 Task: Create a due date automation trigger when advanced on, the moment a card is due add dates not starting today.
Action: Mouse moved to (1208, 361)
Screenshot: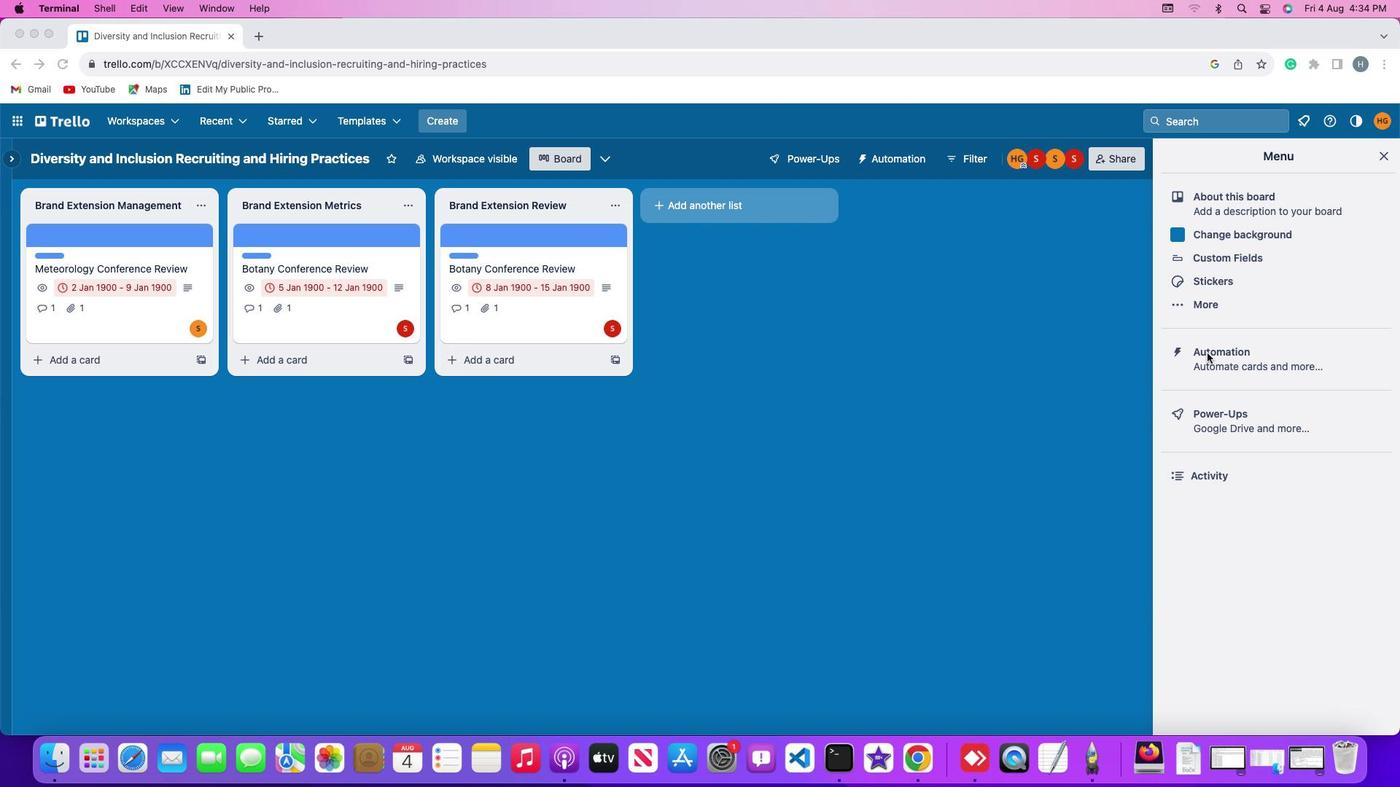 
Action: Mouse pressed left at (1208, 361)
Screenshot: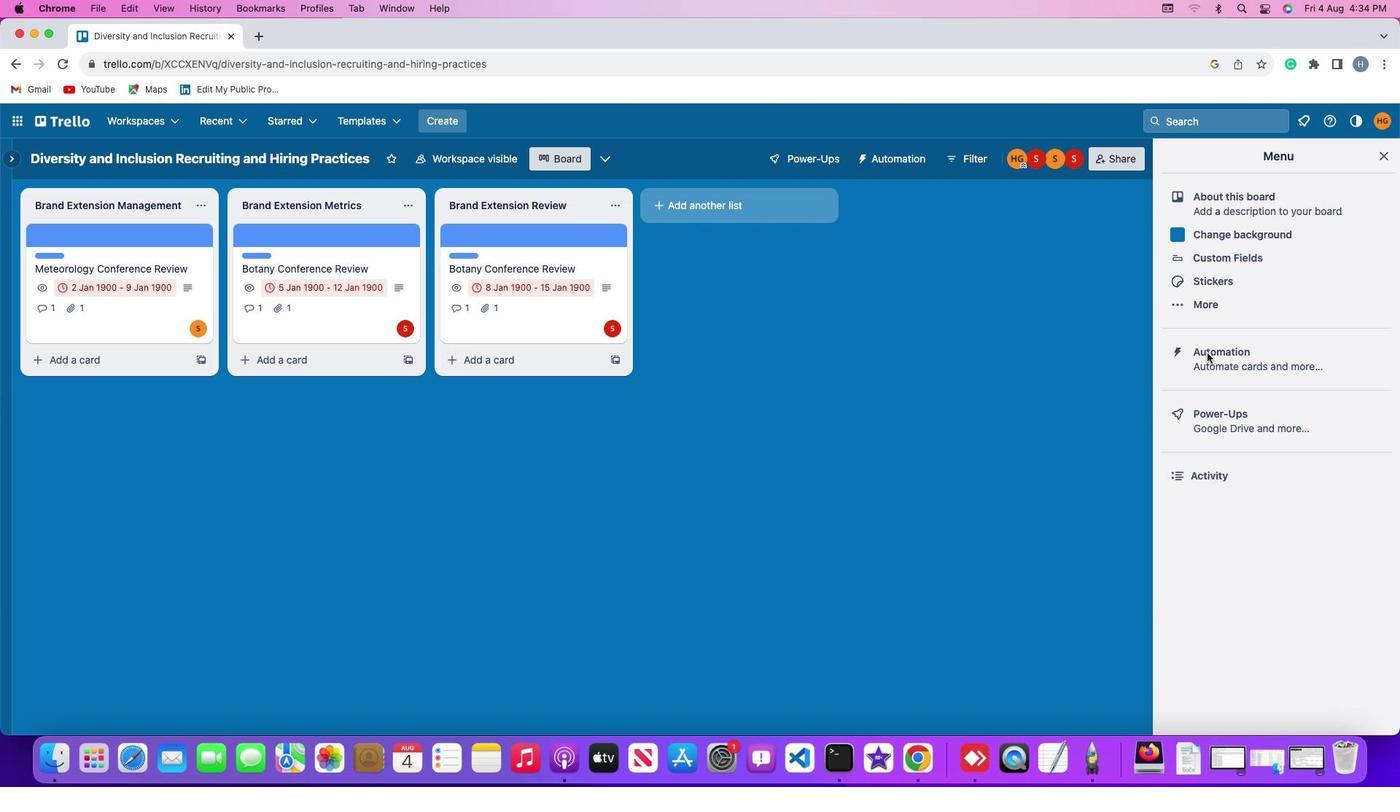
Action: Mouse moved to (1208, 361)
Screenshot: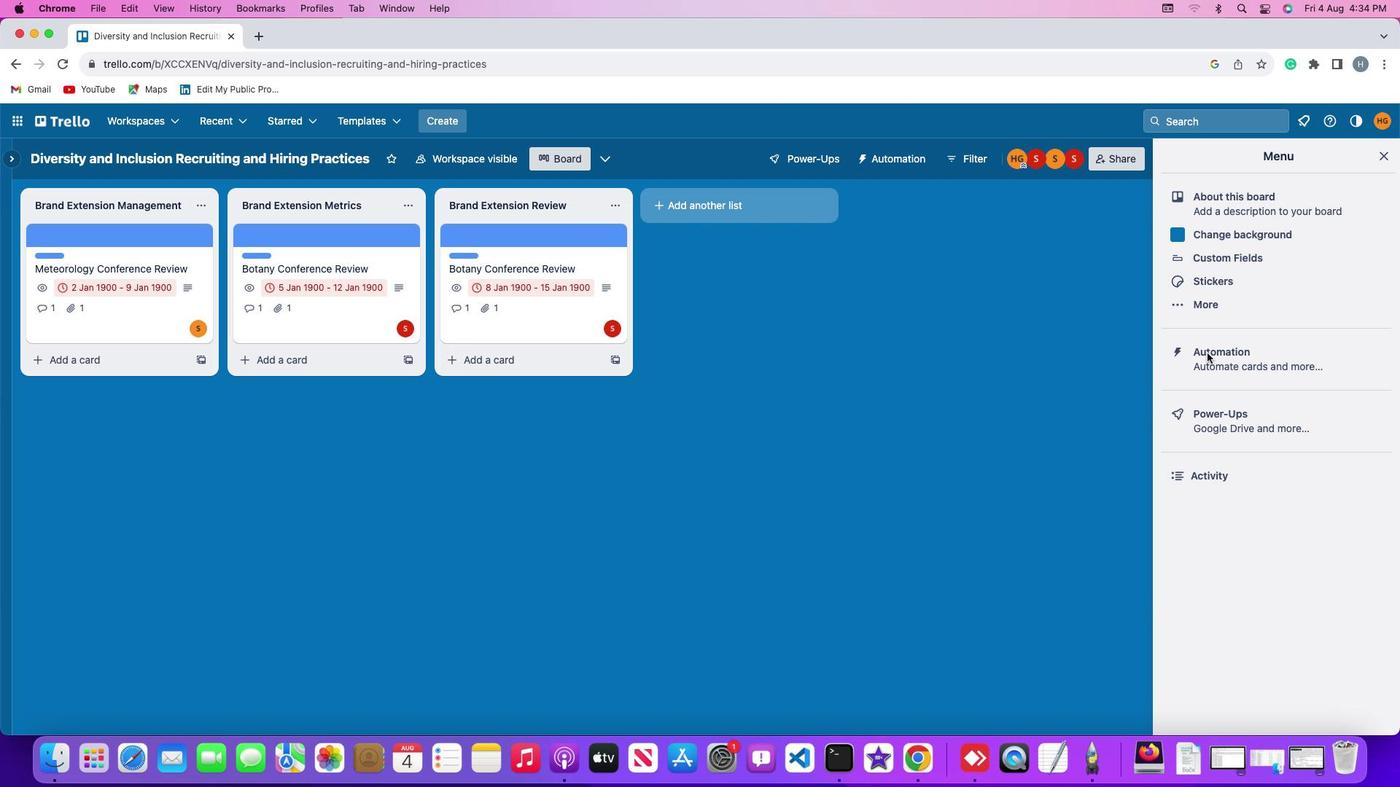 
Action: Mouse pressed left at (1208, 361)
Screenshot: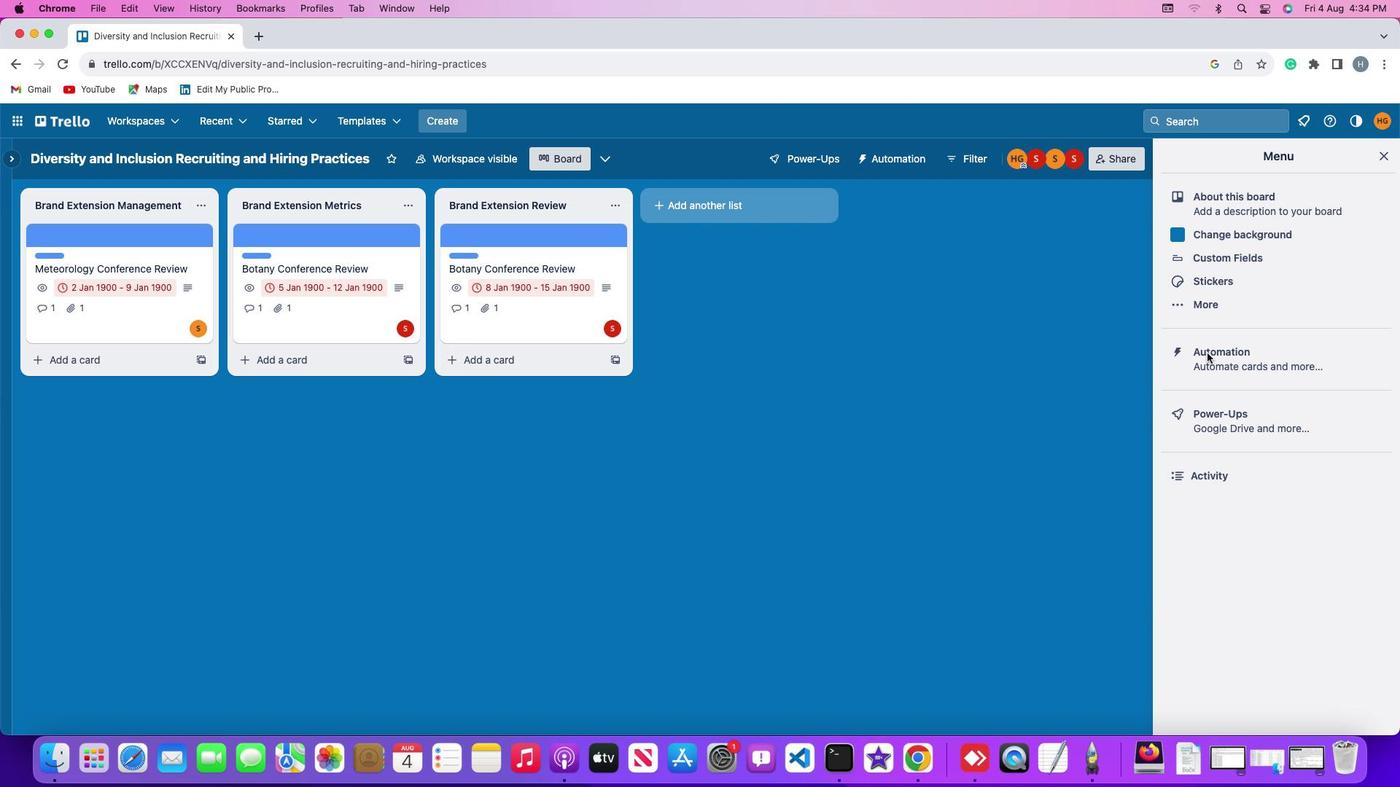
Action: Mouse moved to (40, 355)
Screenshot: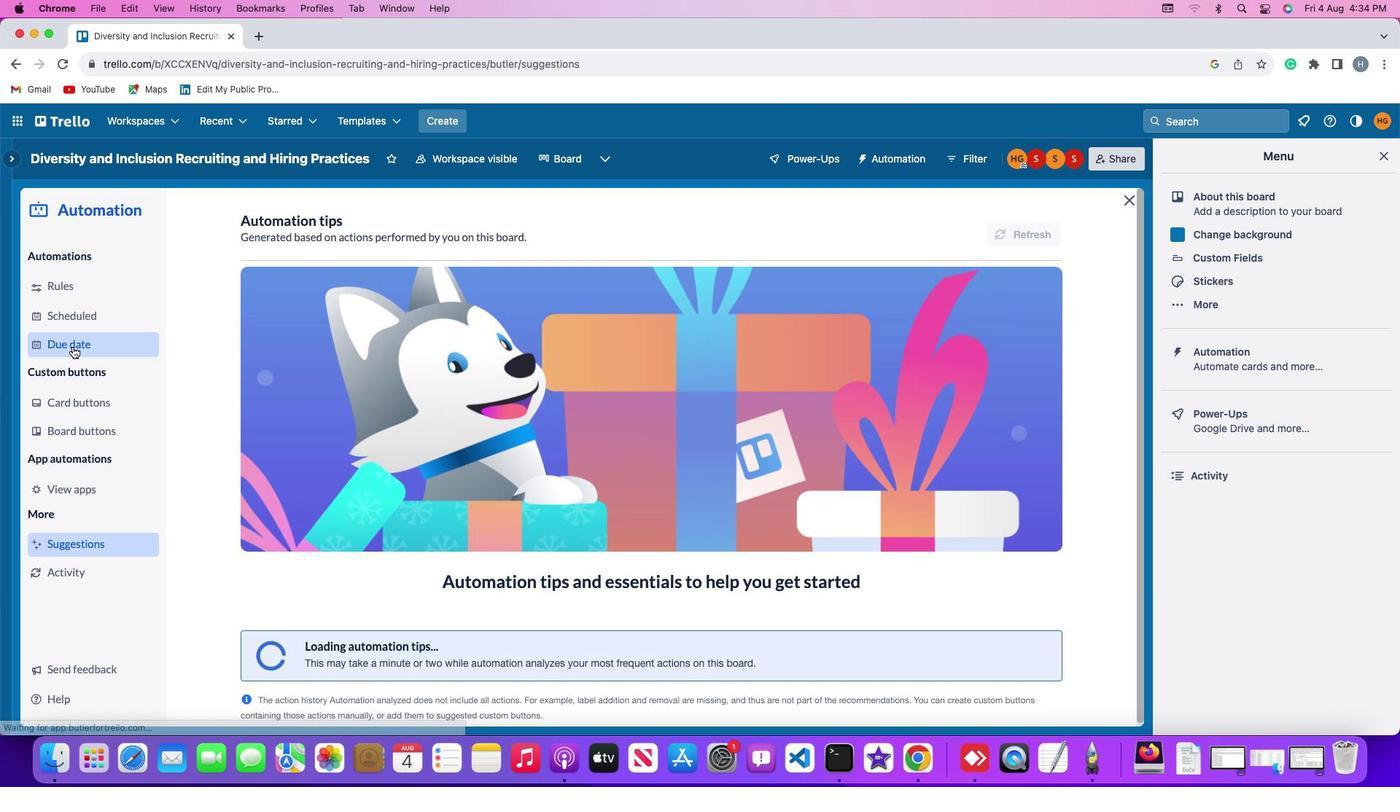 
Action: Mouse pressed left at (40, 355)
Screenshot: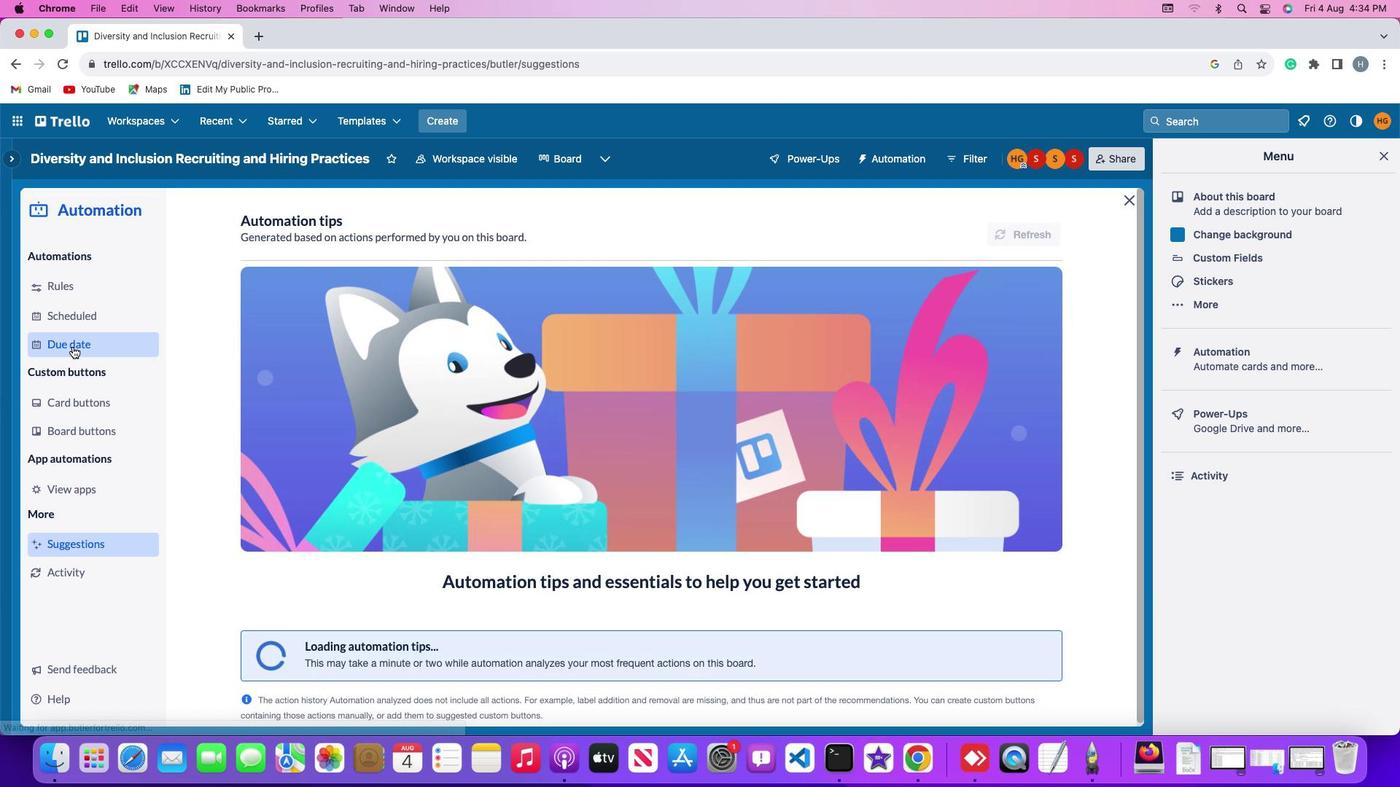 
Action: Mouse moved to (1006, 237)
Screenshot: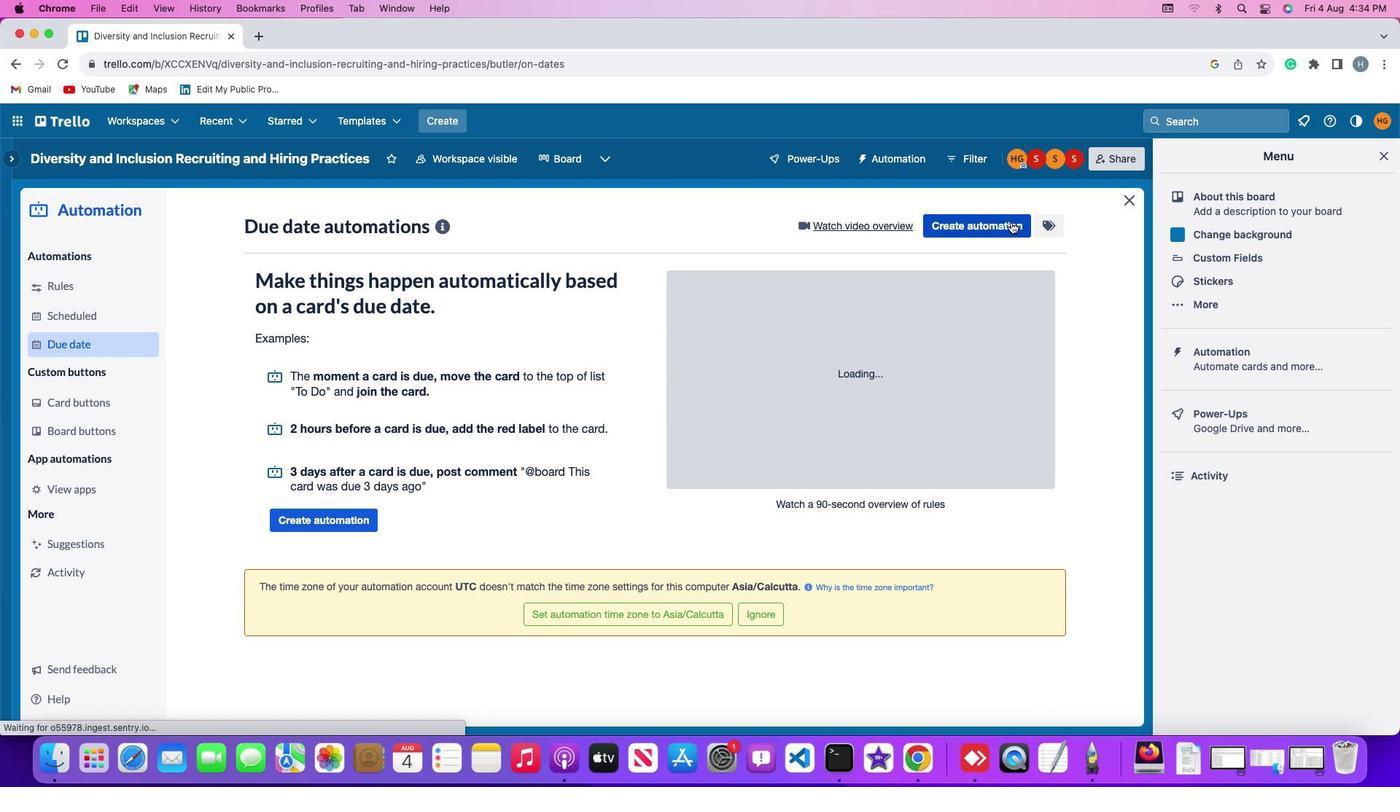 
Action: Mouse pressed left at (1006, 237)
Screenshot: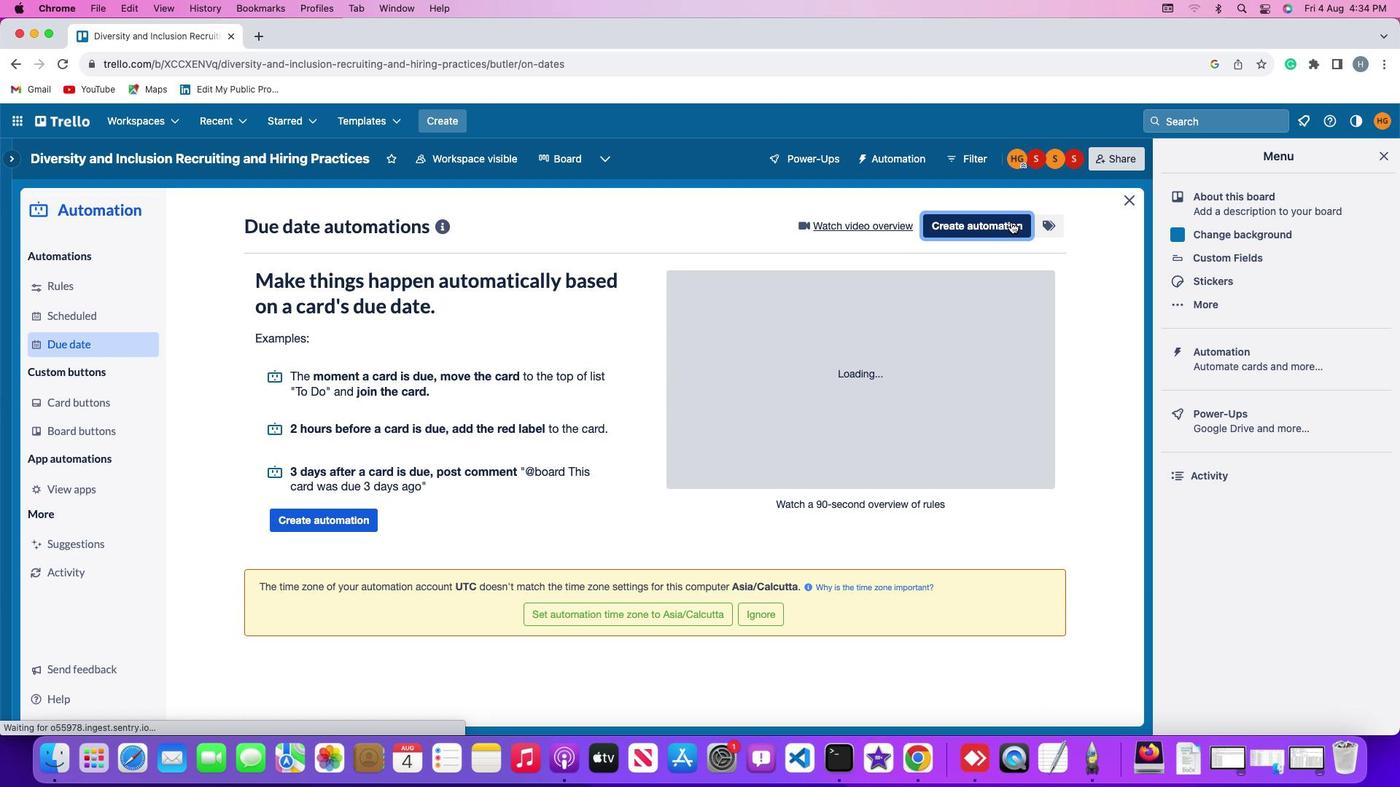 
Action: Mouse moved to (648, 373)
Screenshot: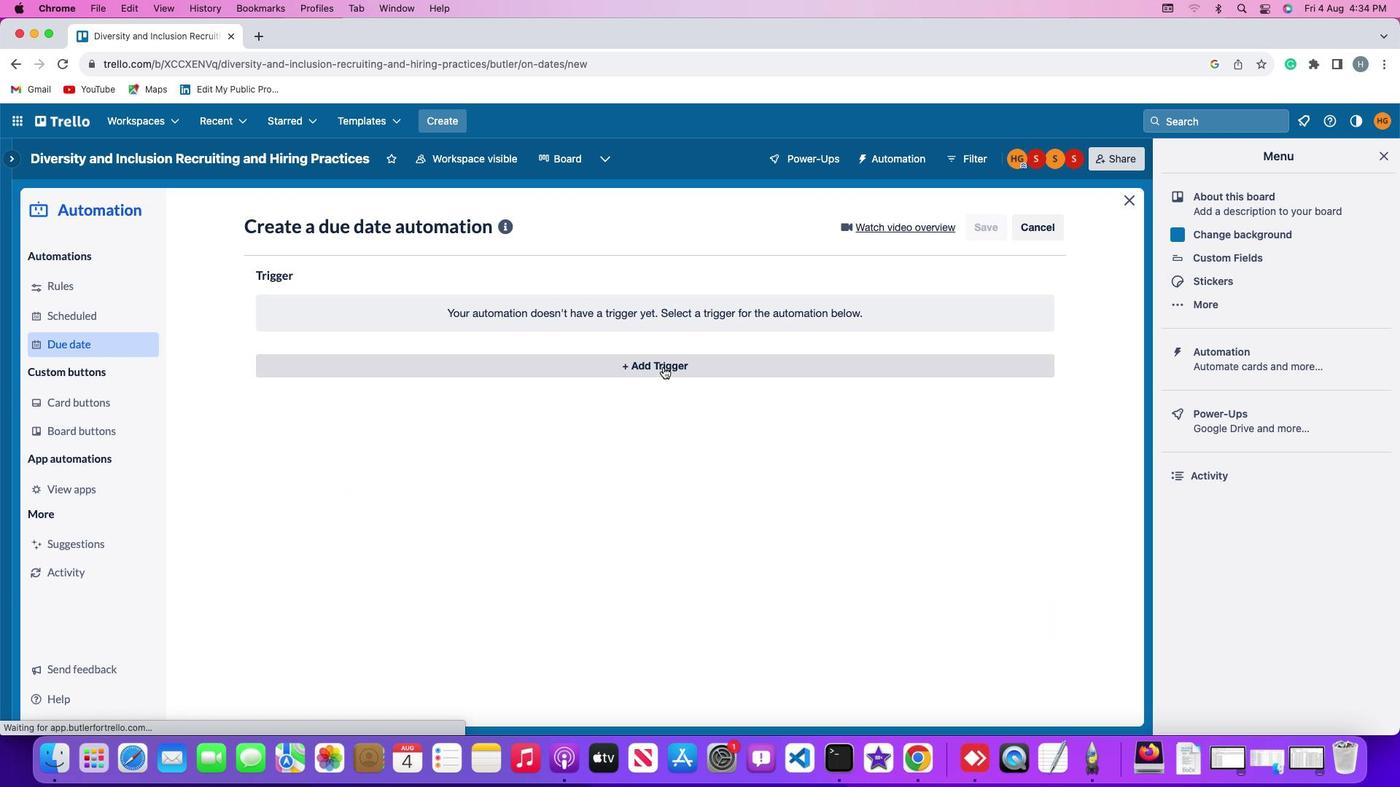 
Action: Mouse pressed left at (648, 373)
Screenshot: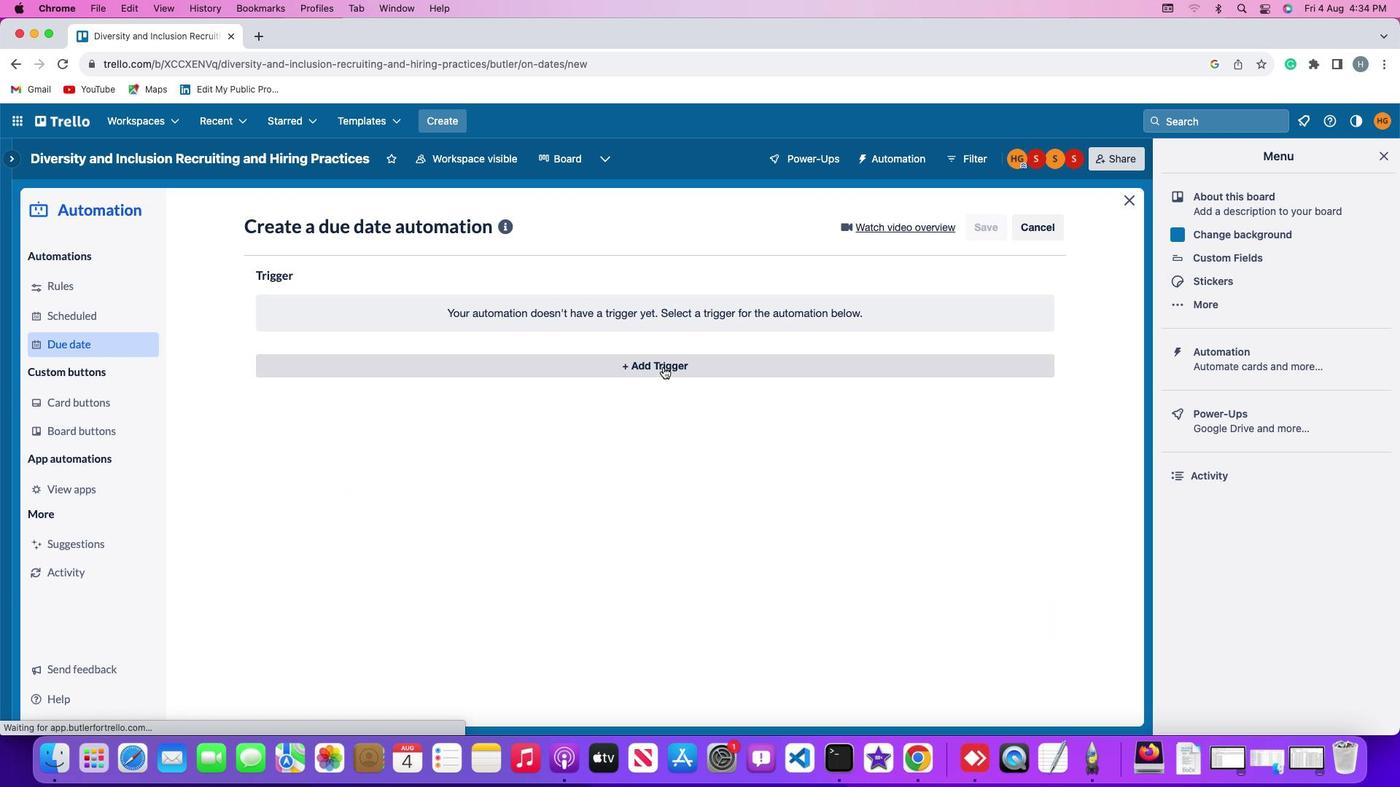 
Action: Mouse moved to (277, 533)
Screenshot: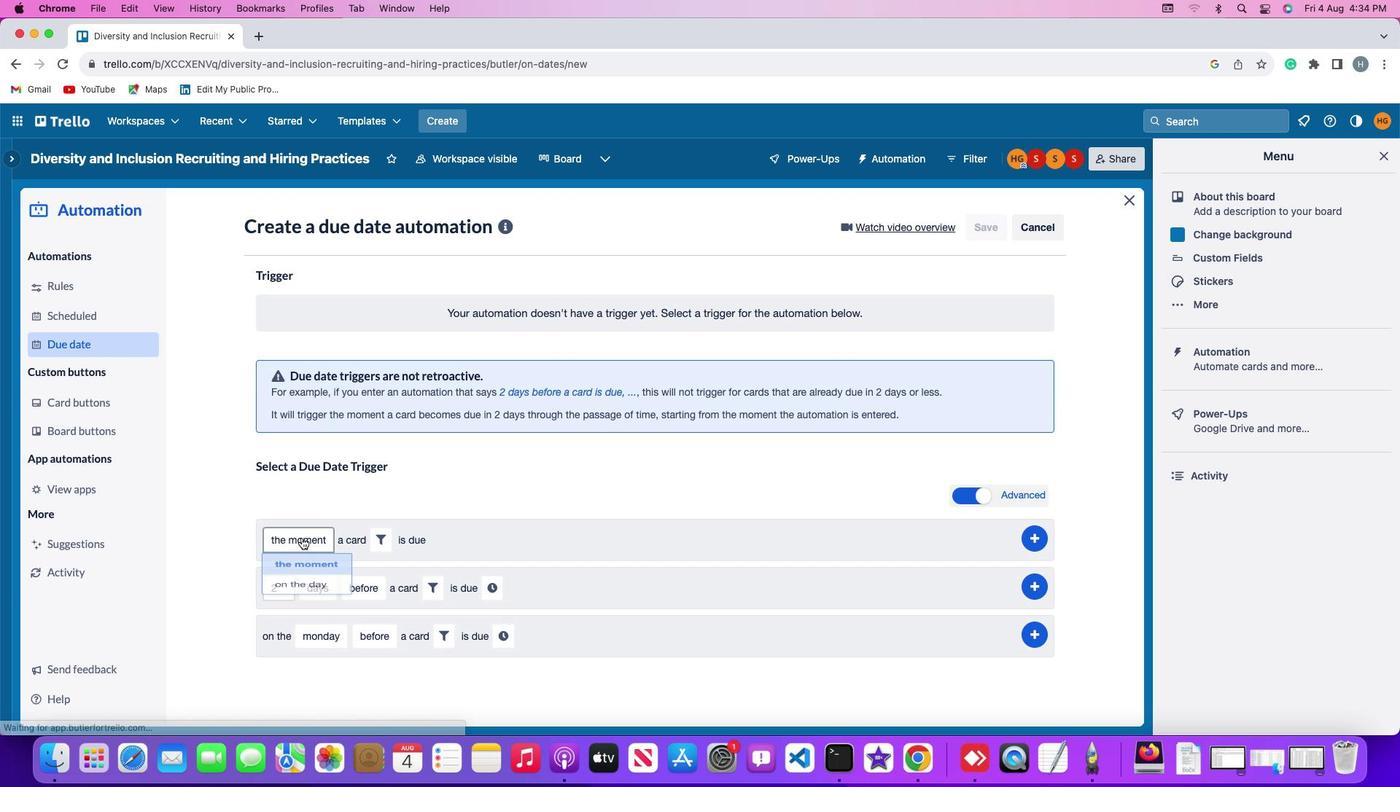 
Action: Mouse pressed left at (277, 533)
Screenshot: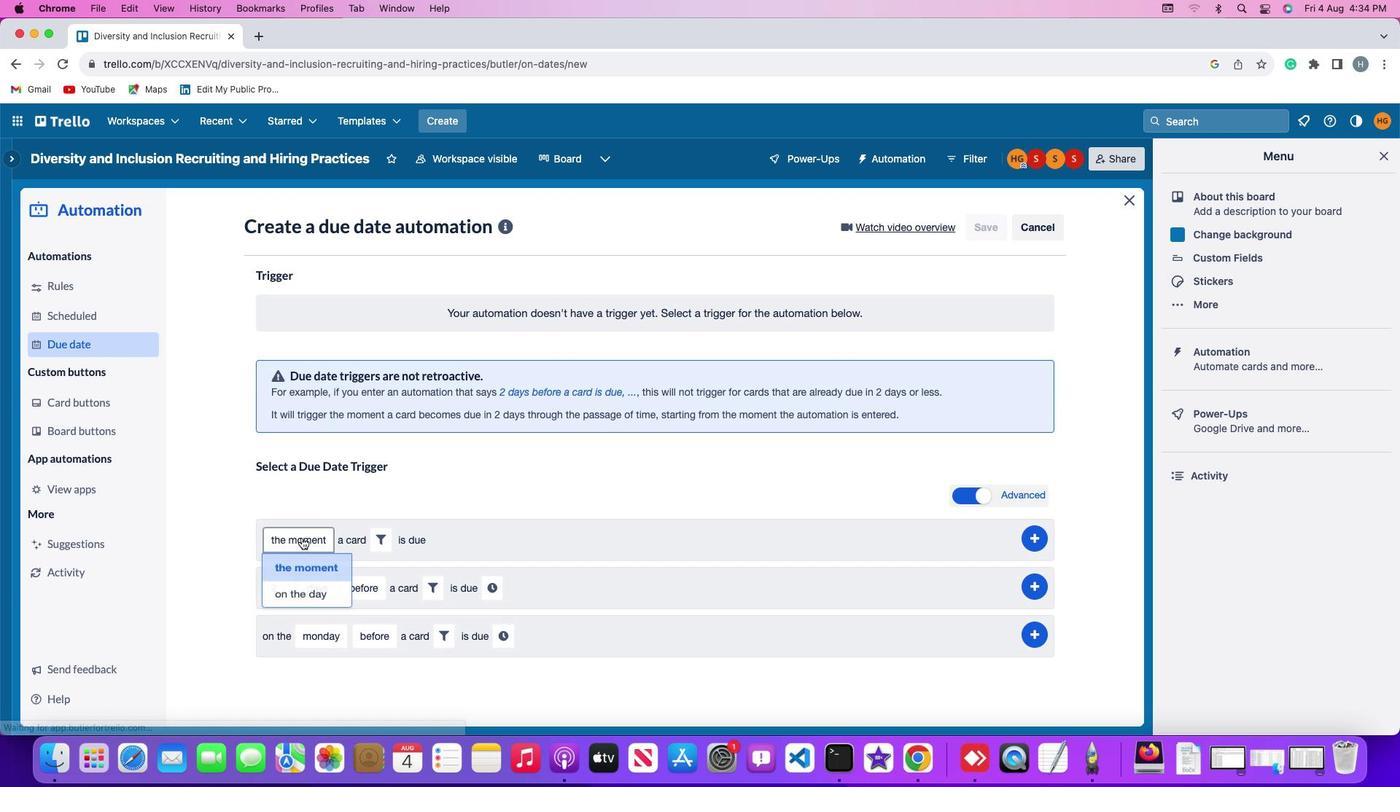 
Action: Mouse moved to (285, 553)
Screenshot: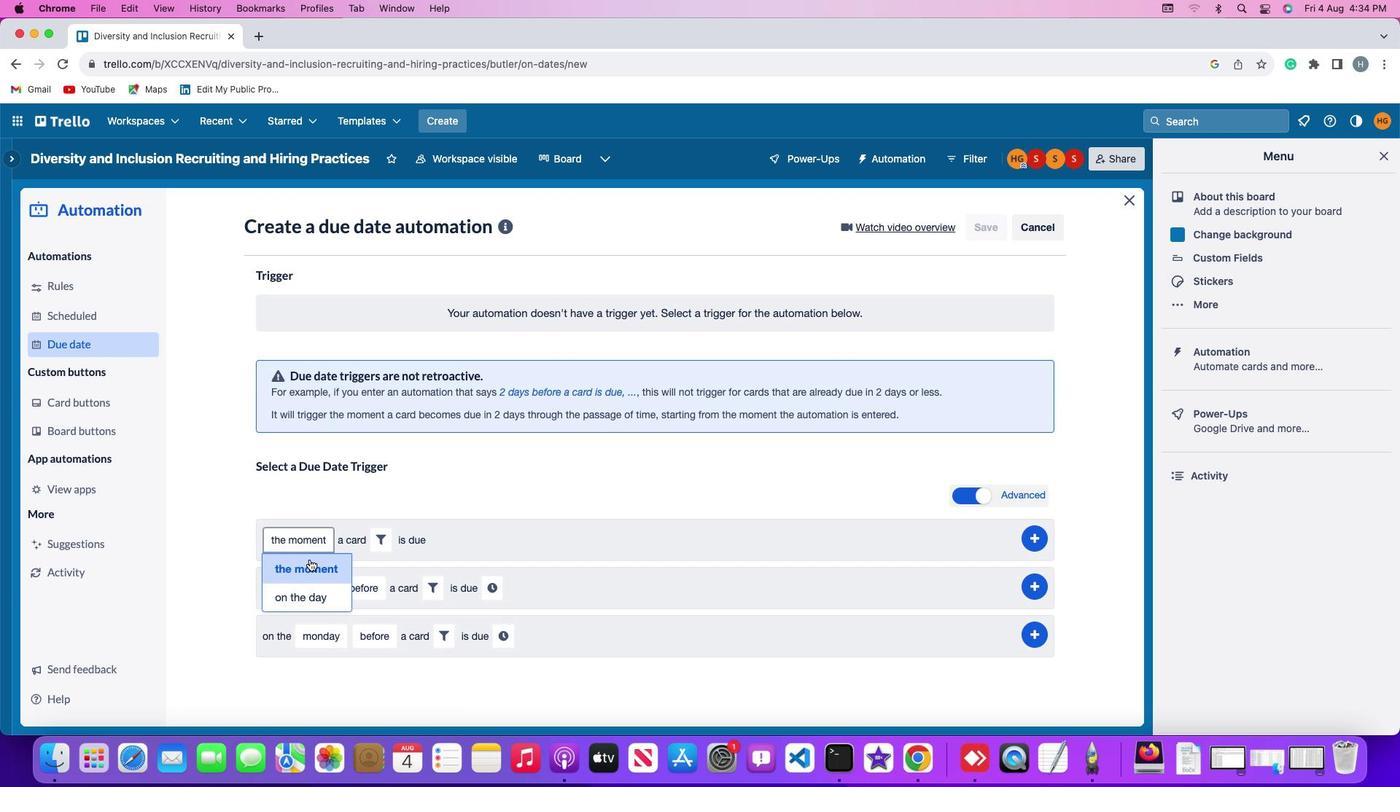
Action: Mouse pressed left at (285, 553)
Screenshot: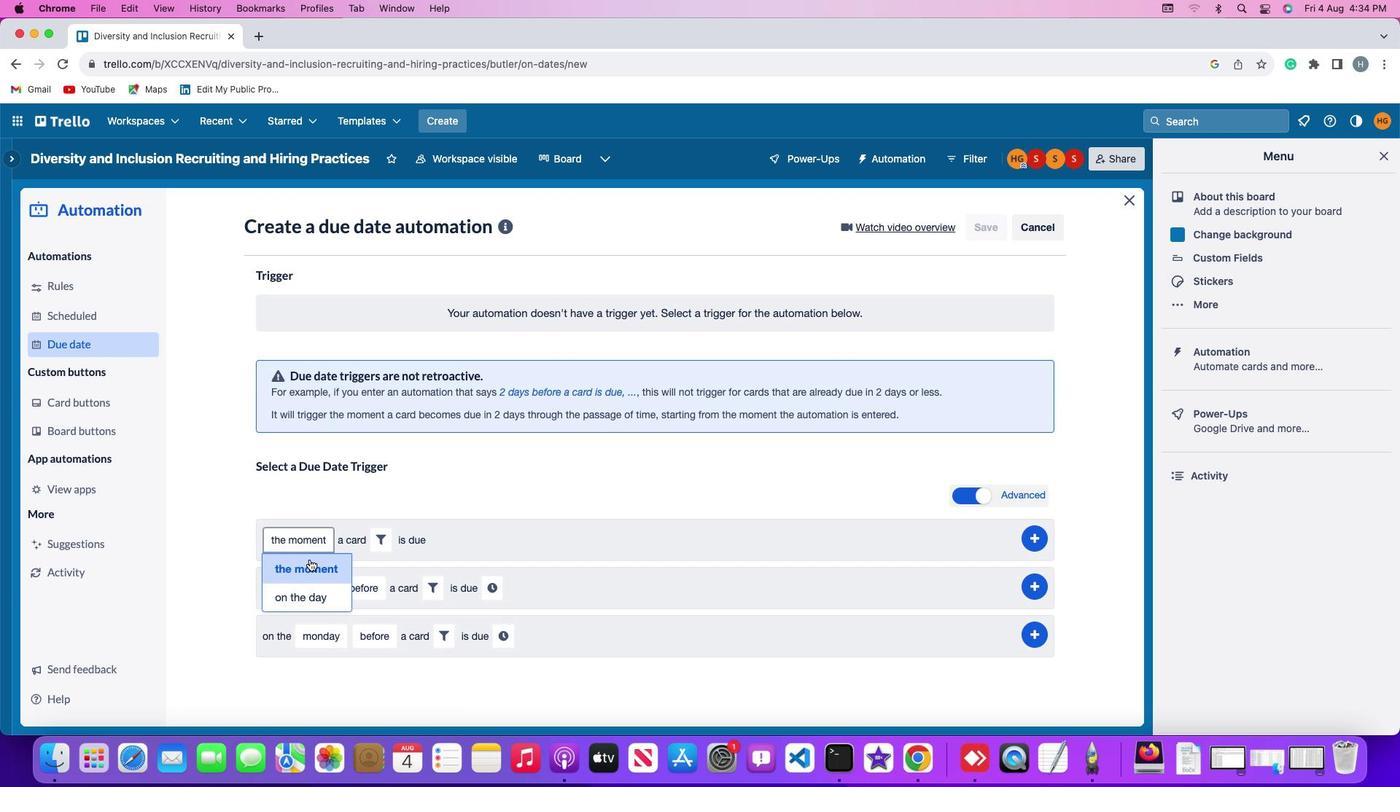
Action: Mouse moved to (358, 539)
Screenshot: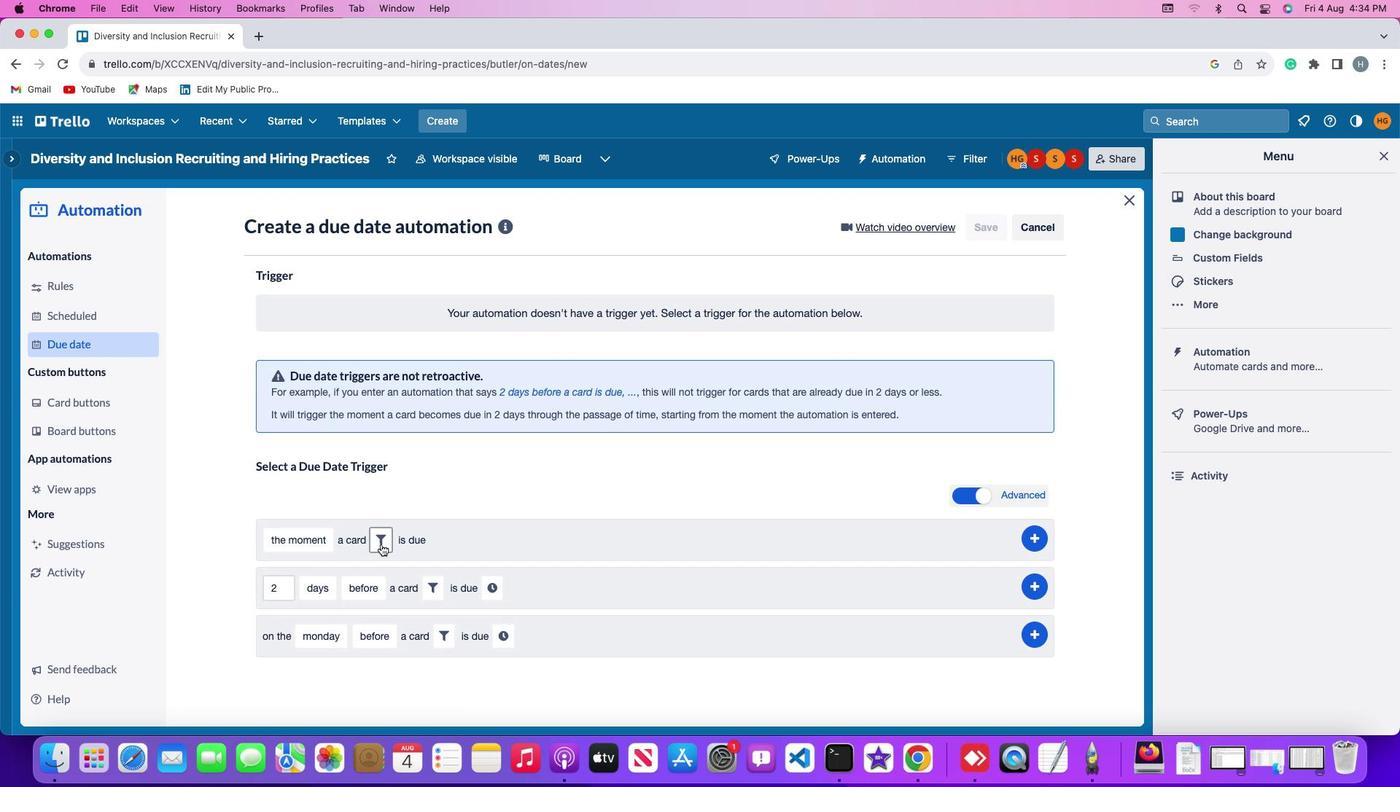 
Action: Mouse pressed left at (358, 539)
Screenshot: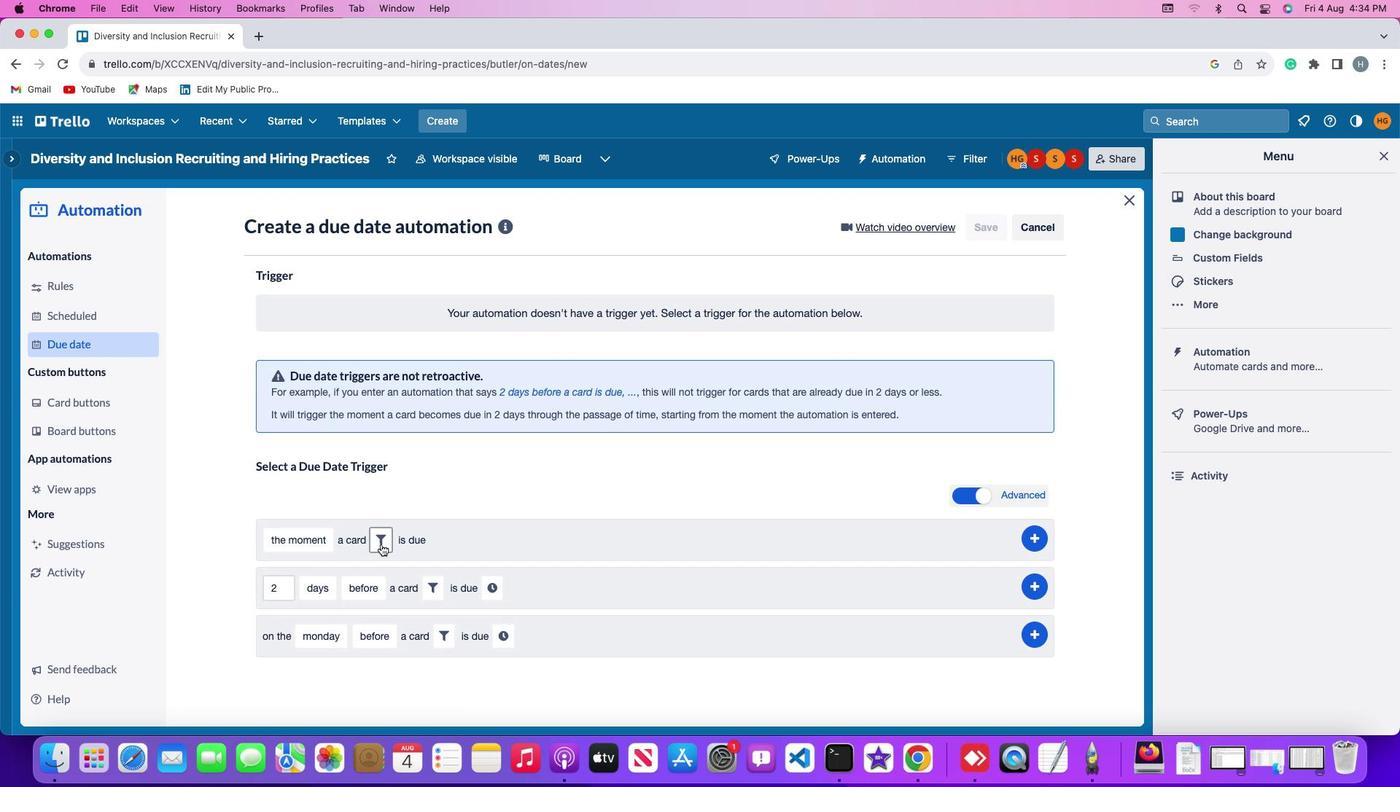 
Action: Mouse moved to (436, 577)
Screenshot: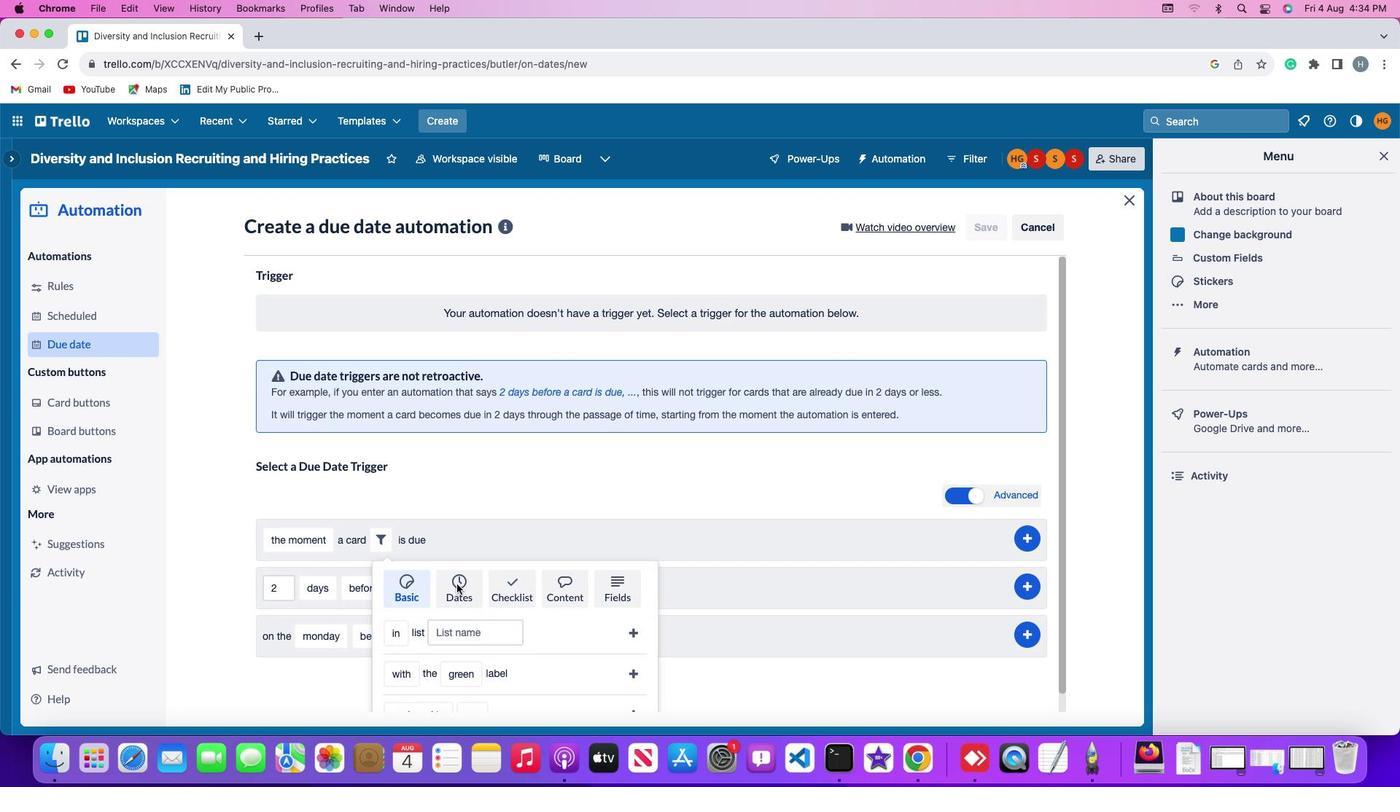
Action: Mouse pressed left at (436, 577)
Screenshot: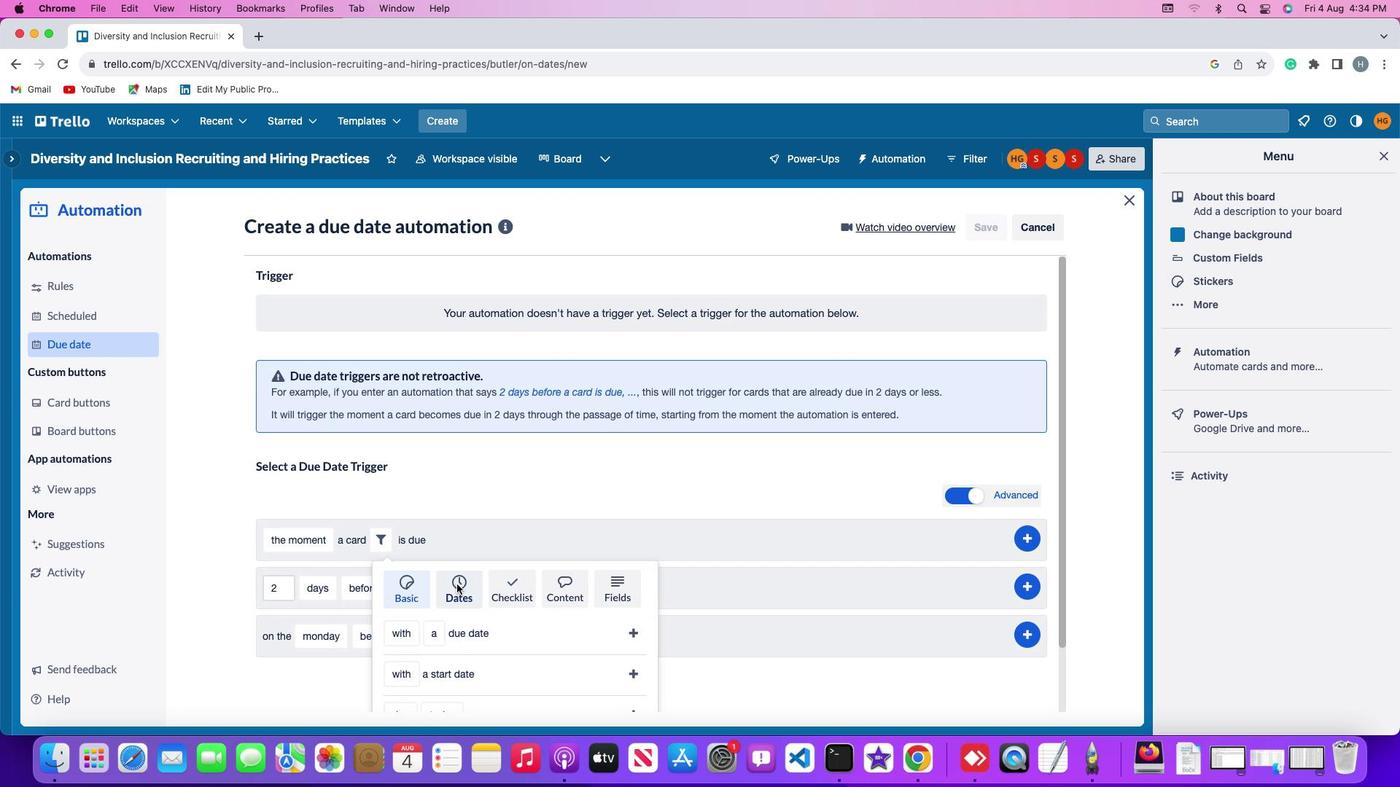 
Action: Mouse moved to (435, 568)
Screenshot: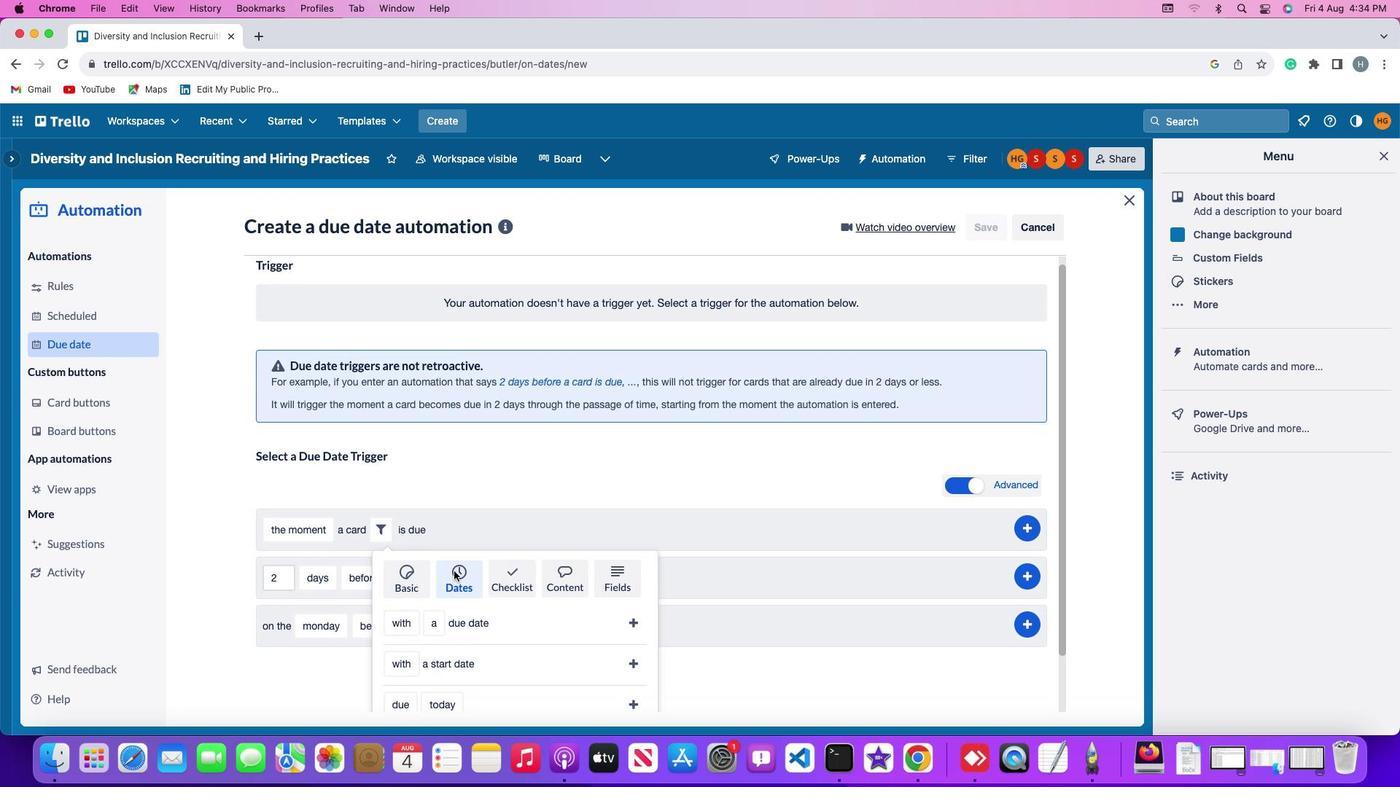 
Action: Mouse scrolled (435, 568) with delta (-32, 29)
Screenshot: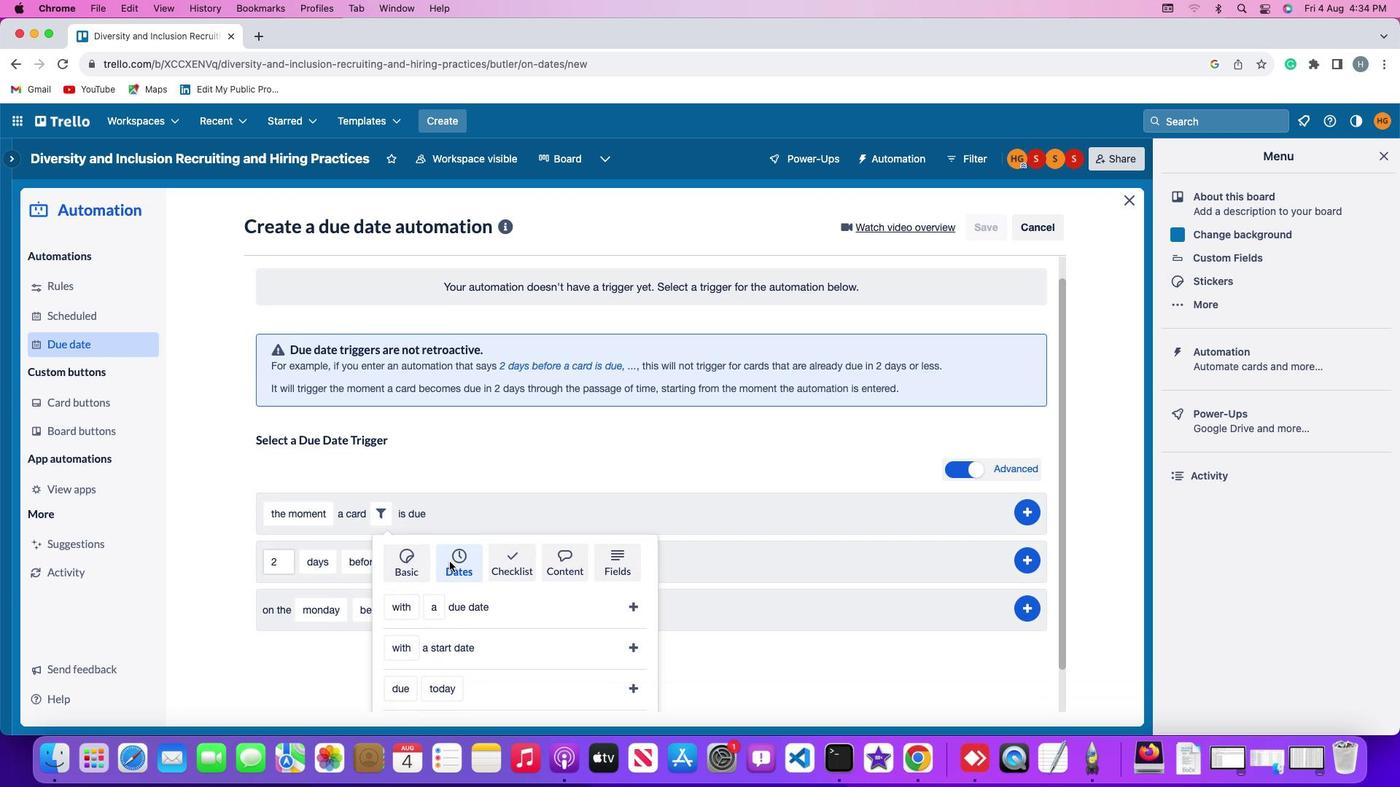 
Action: Mouse scrolled (435, 568) with delta (-32, 29)
Screenshot: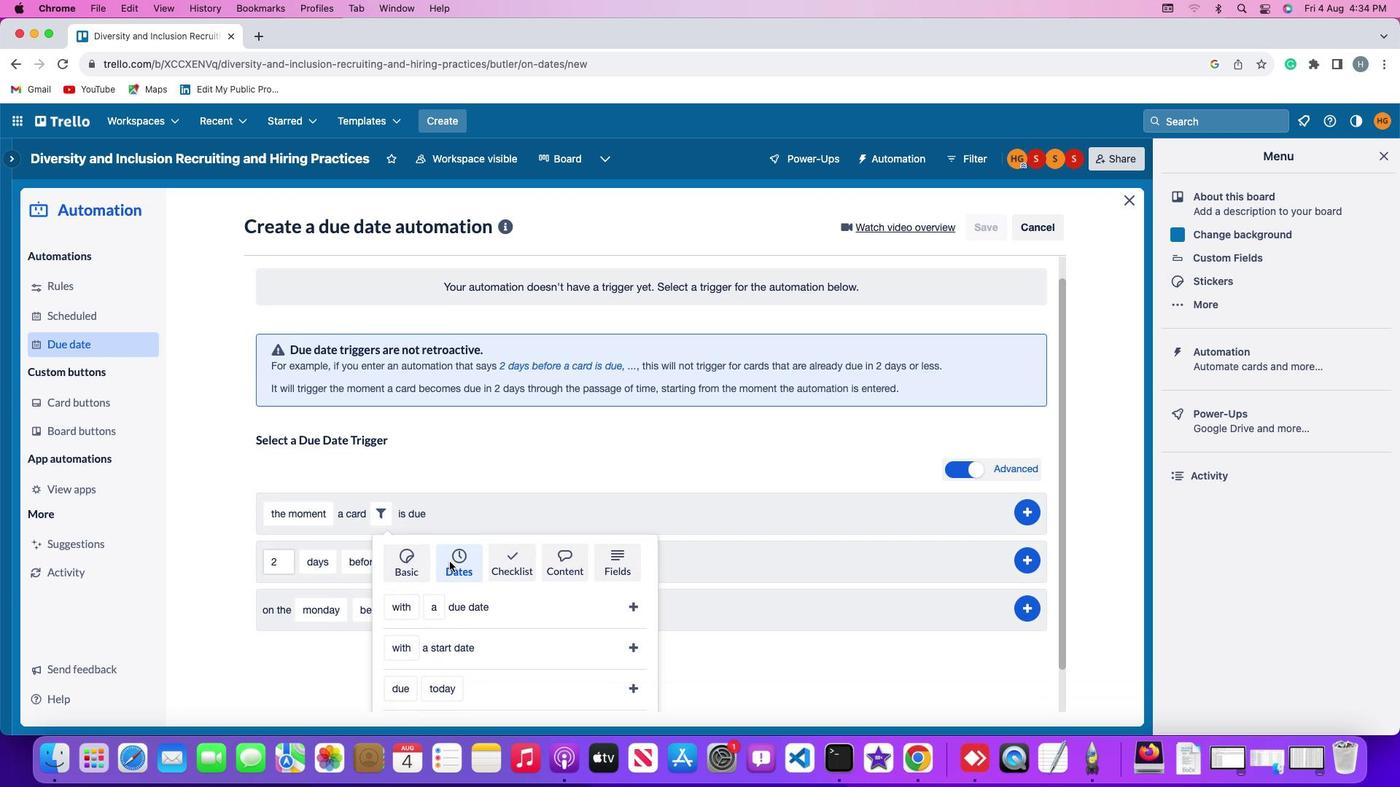 
Action: Mouse scrolled (435, 568) with delta (-32, 27)
Screenshot: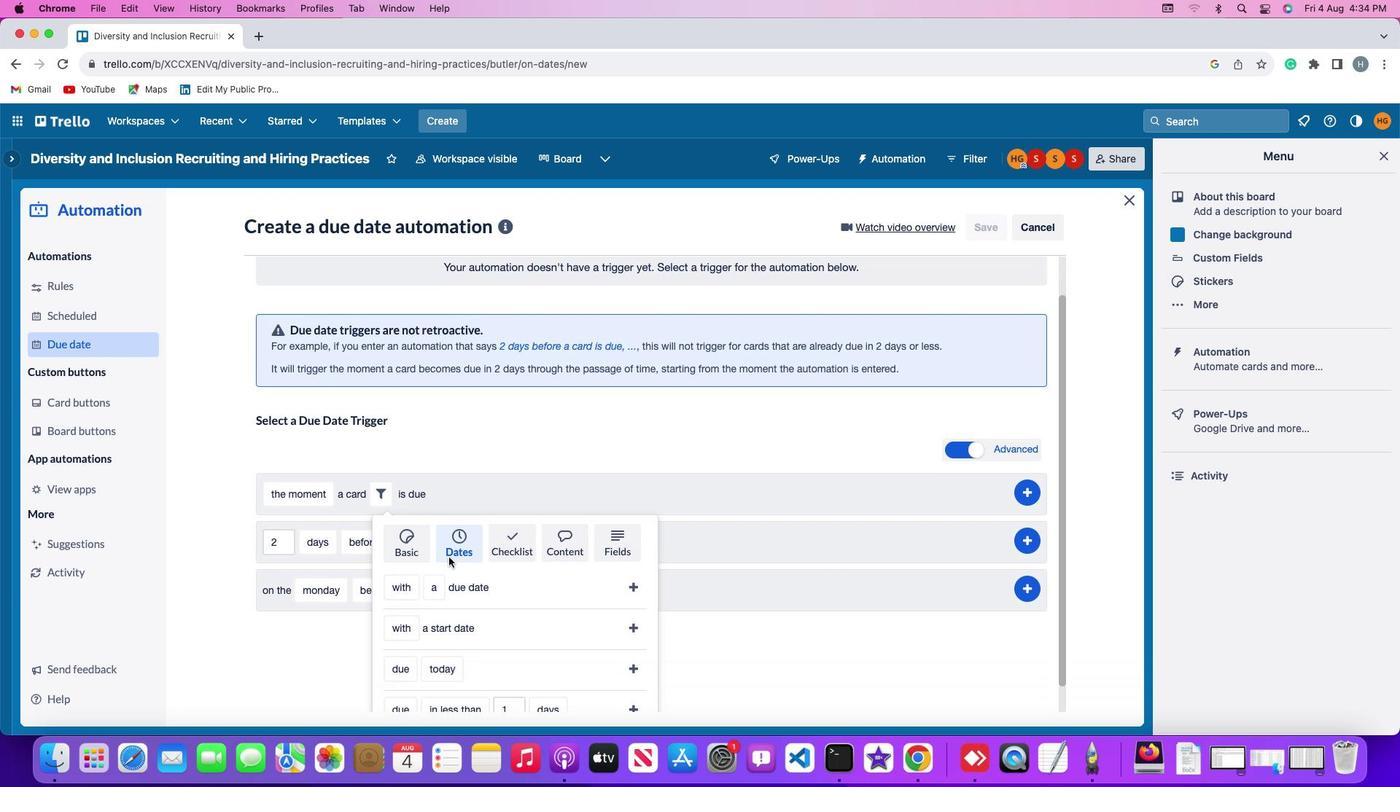 
Action: Mouse moved to (434, 567)
Screenshot: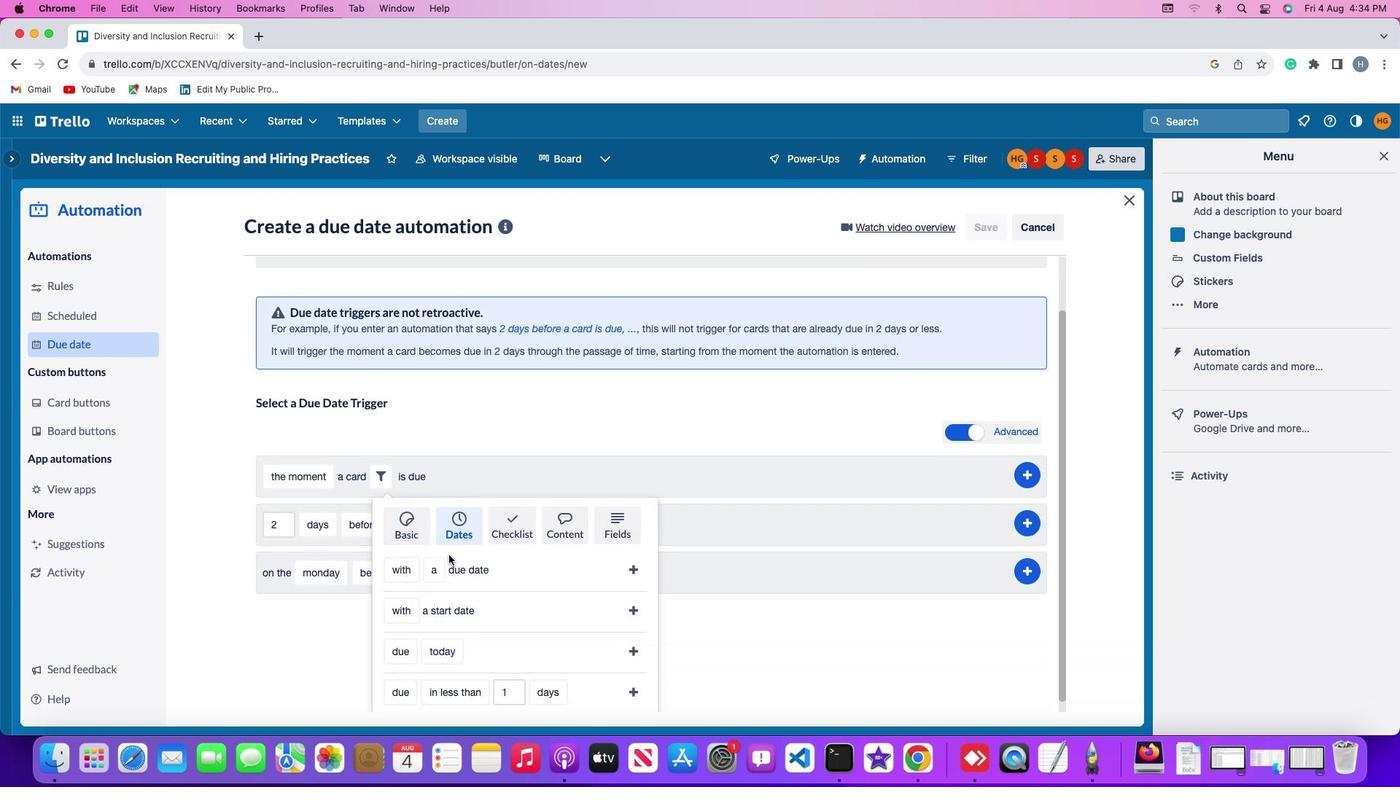 
Action: Mouse scrolled (434, 567) with delta (-32, 26)
Screenshot: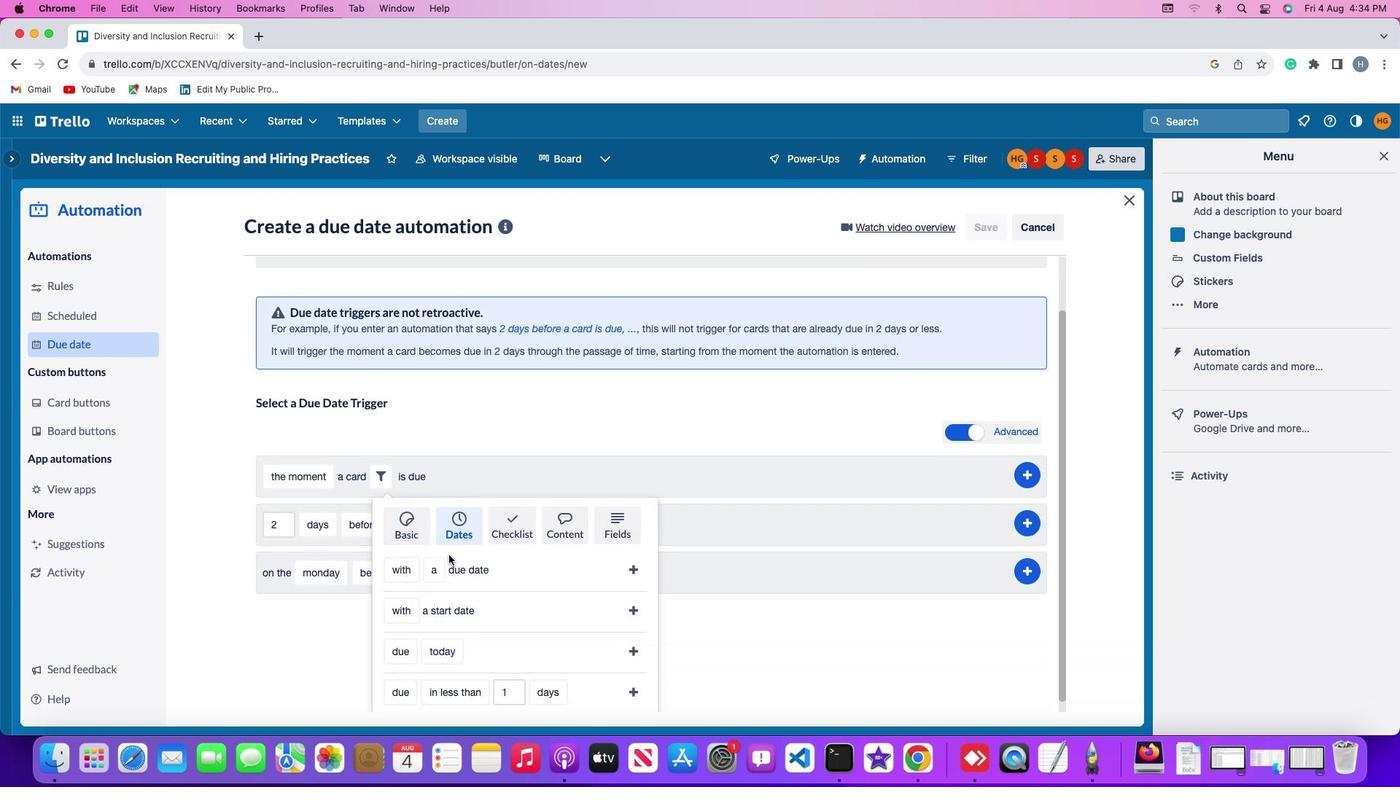 
Action: Mouse moved to (433, 565)
Screenshot: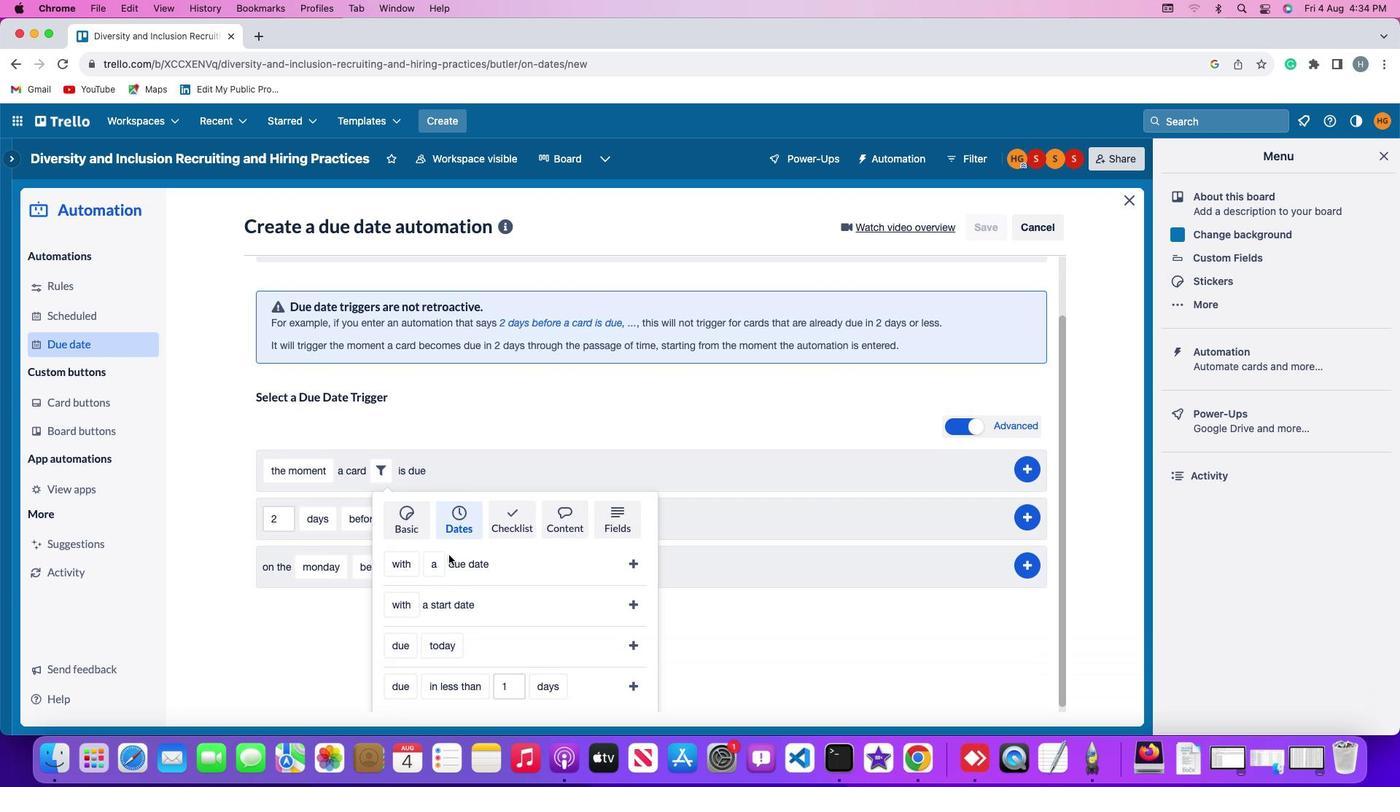 
Action: Mouse scrolled (433, 565) with delta (-32, 26)
Screenshot: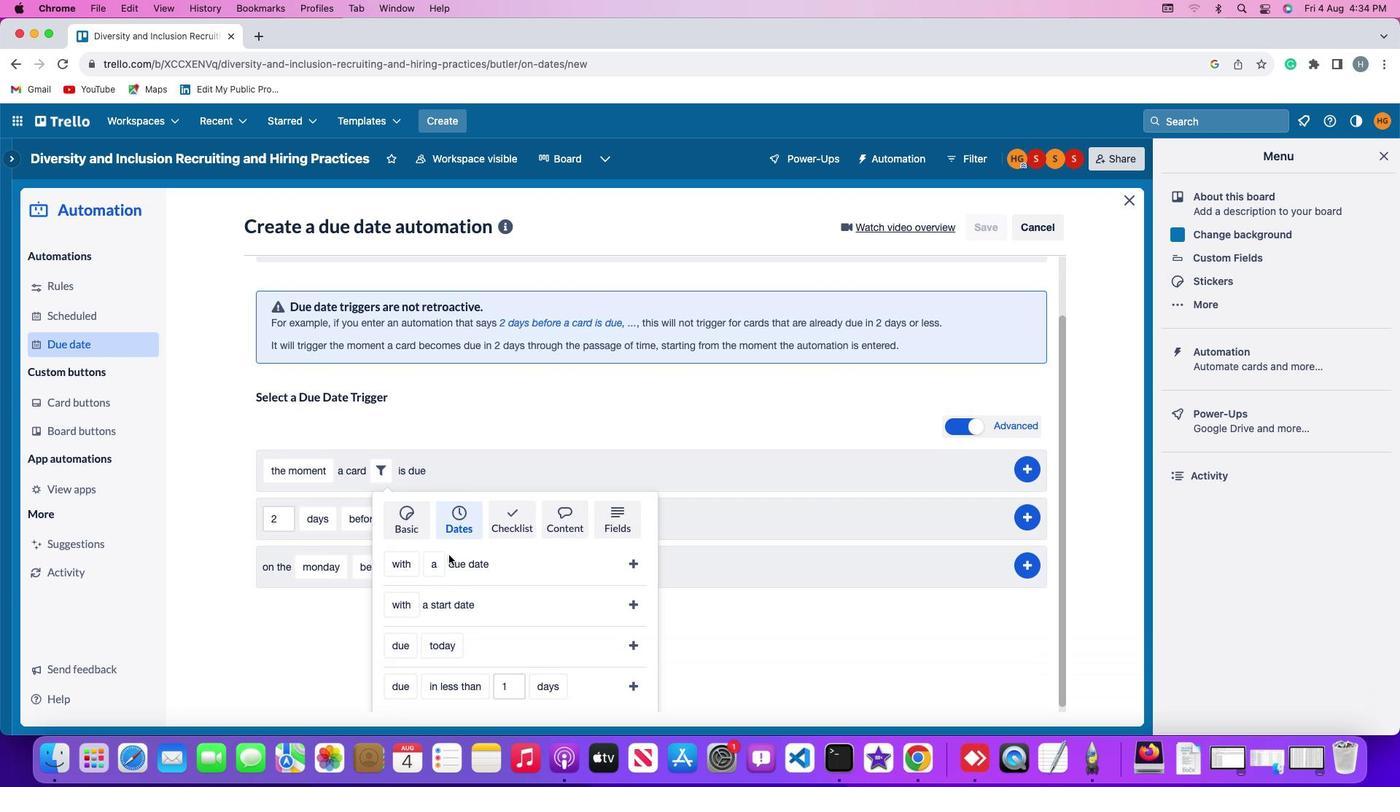 
Action: Mouse moved to (429, 550)
Screenshot: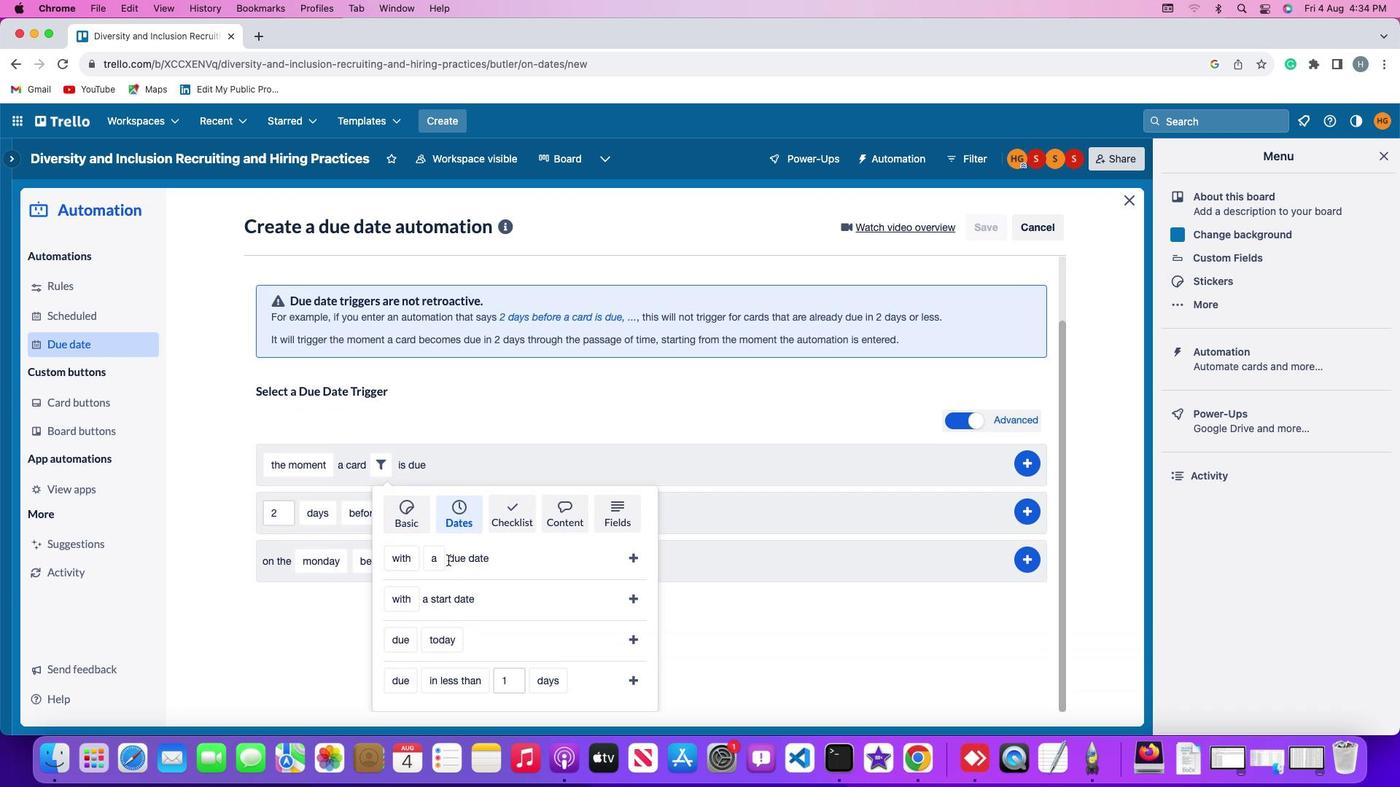 
Action: Mouse scrolled (429, 550) with delta (-32, 26)
Screenshot: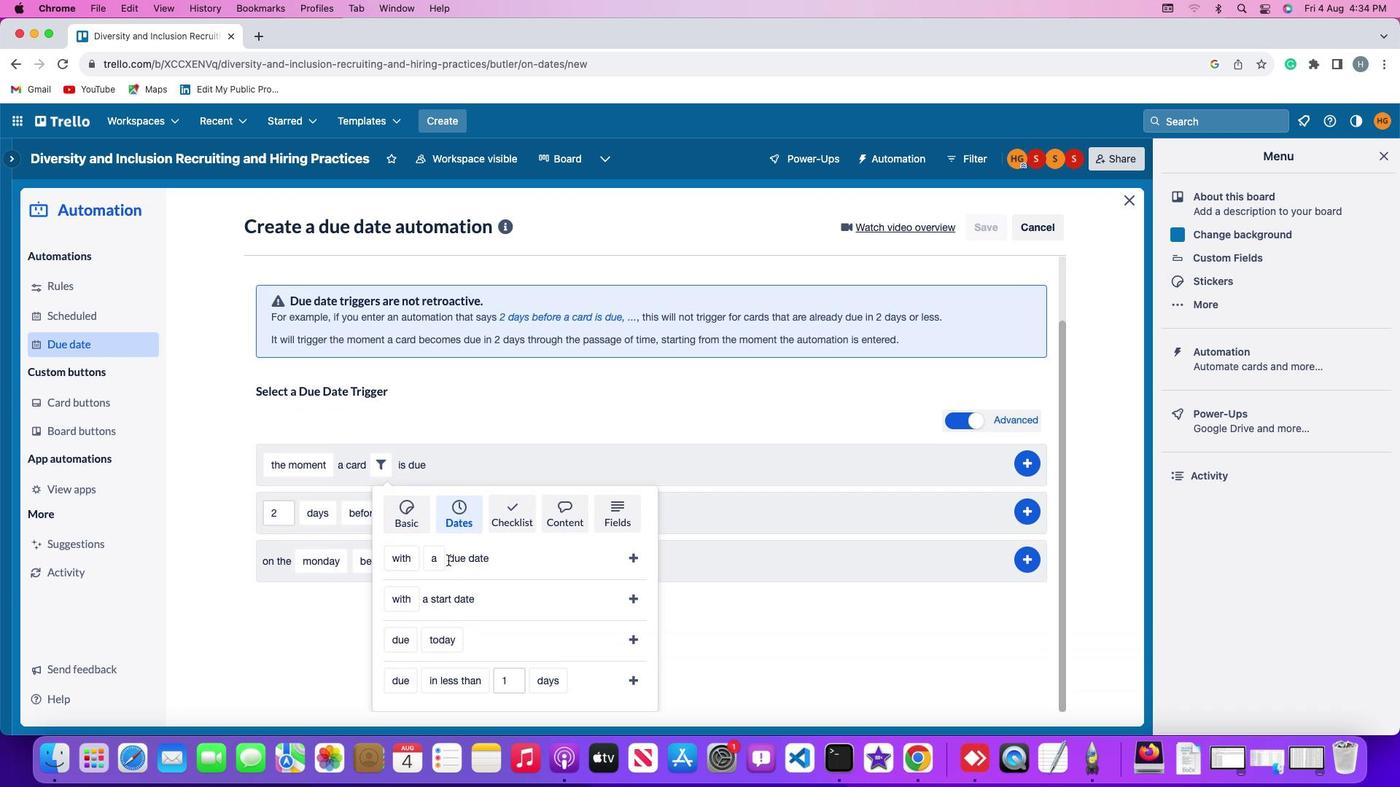 
Action: Mouse moved to (402, 599)
Screenshot: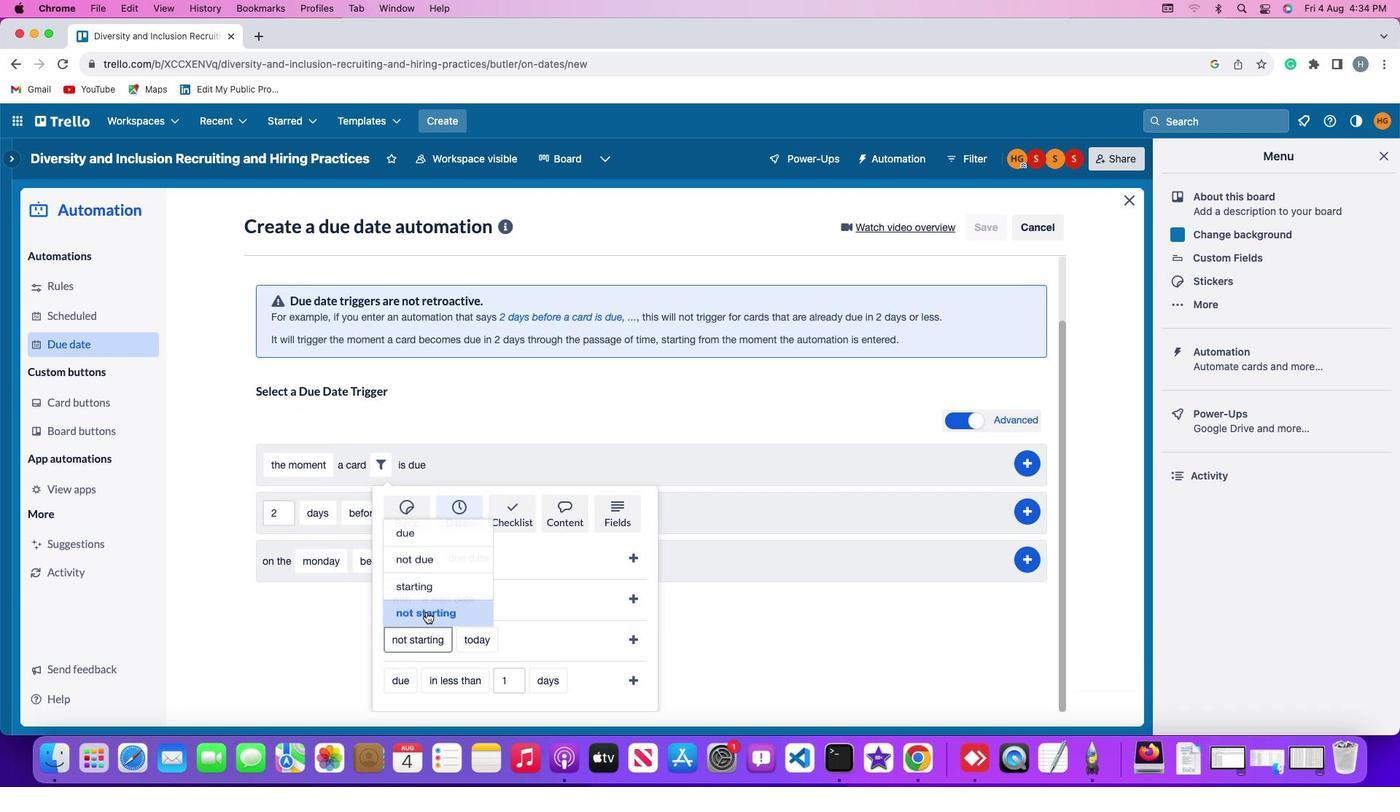 
Action: Mouse pressed left at (402, 599)
Screenshot: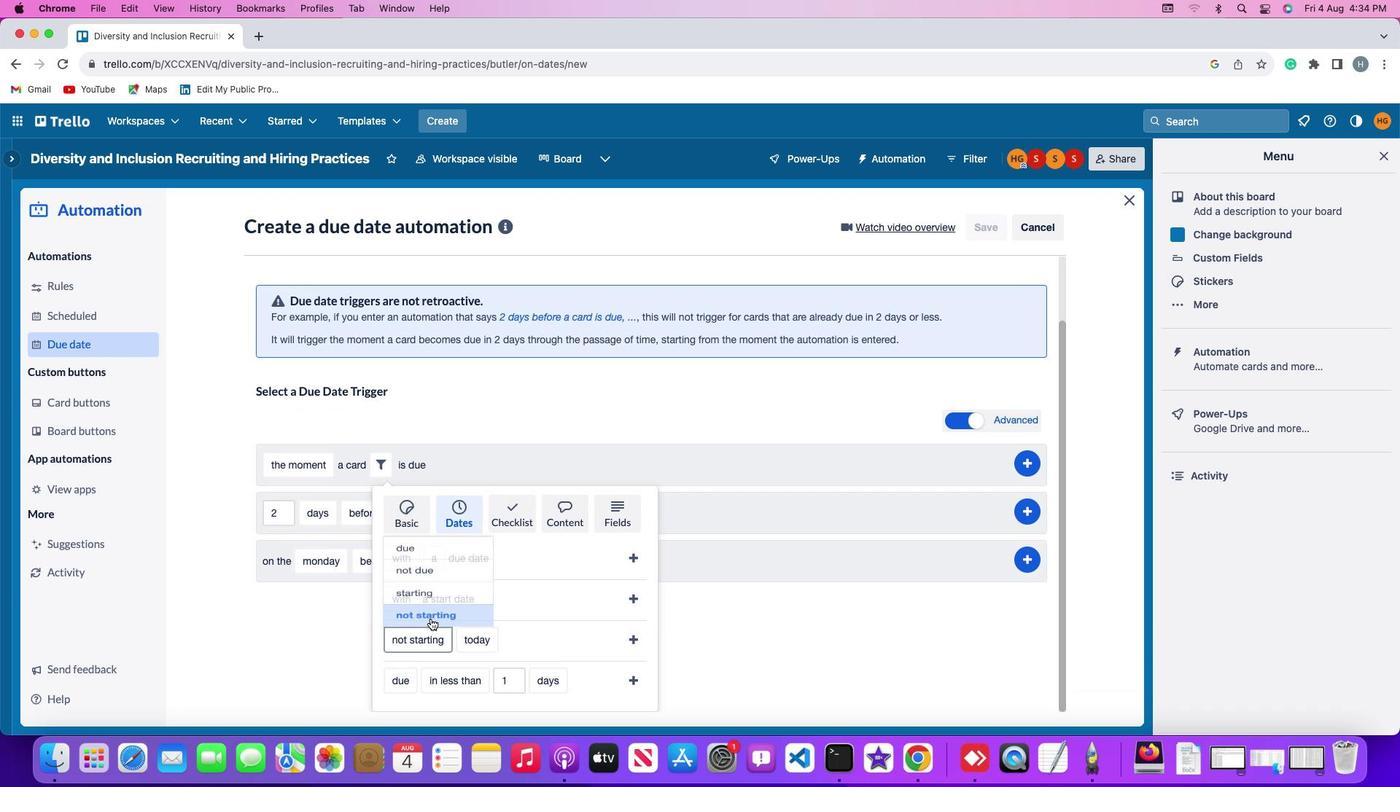 
Action: Mouse moved to (482, 461)
Screenshot: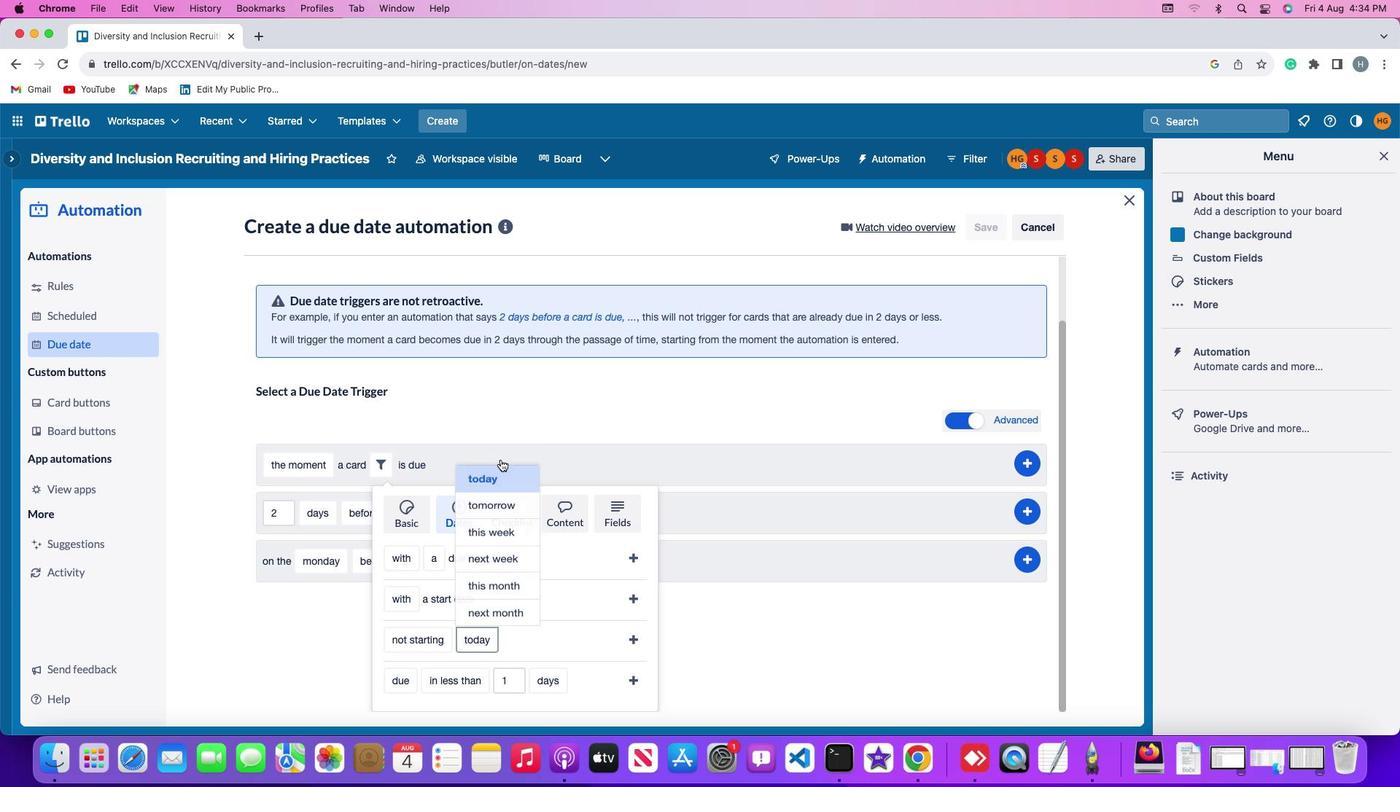 
Action: Mouse pressed left at (482, 461)
Screenshot: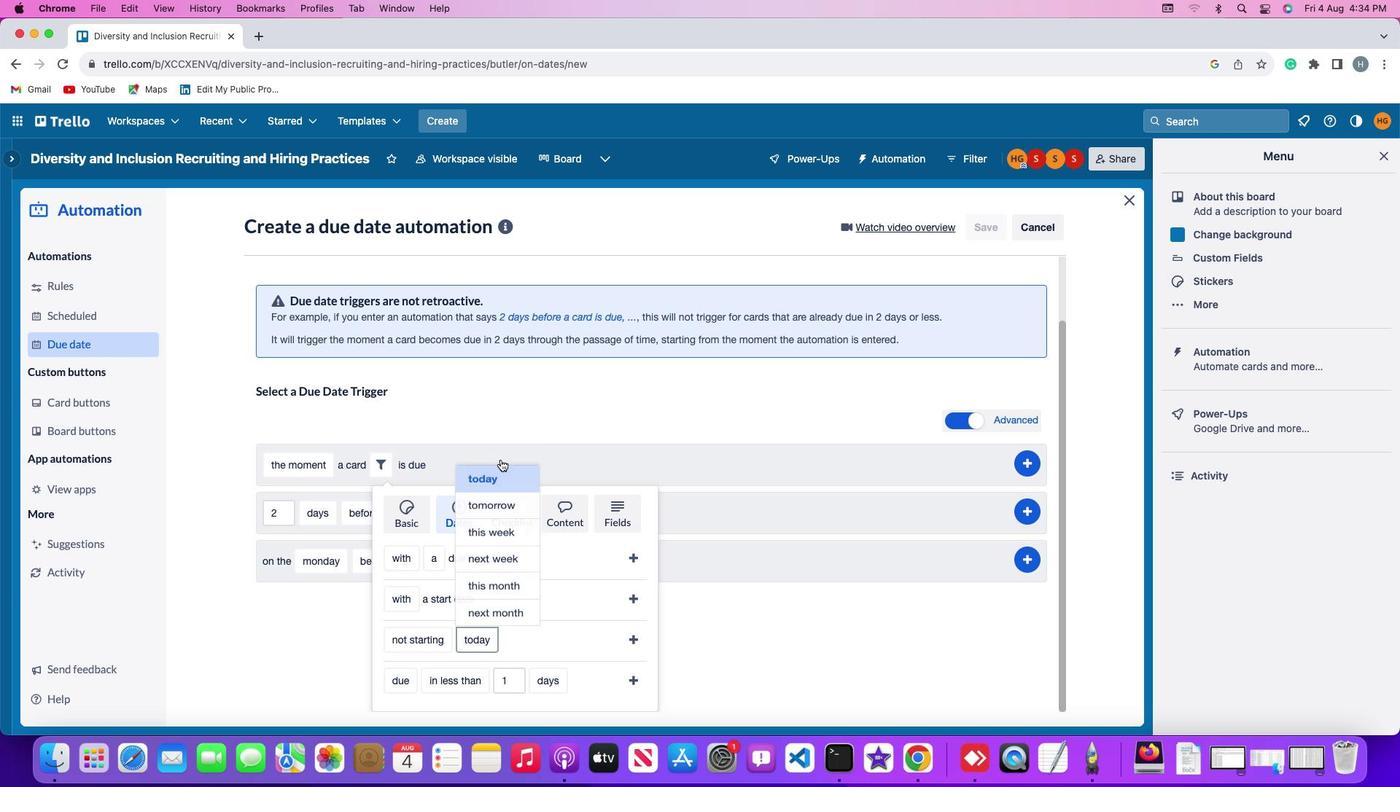 
Action: Mouse moved to (618, 626)
Screenshot: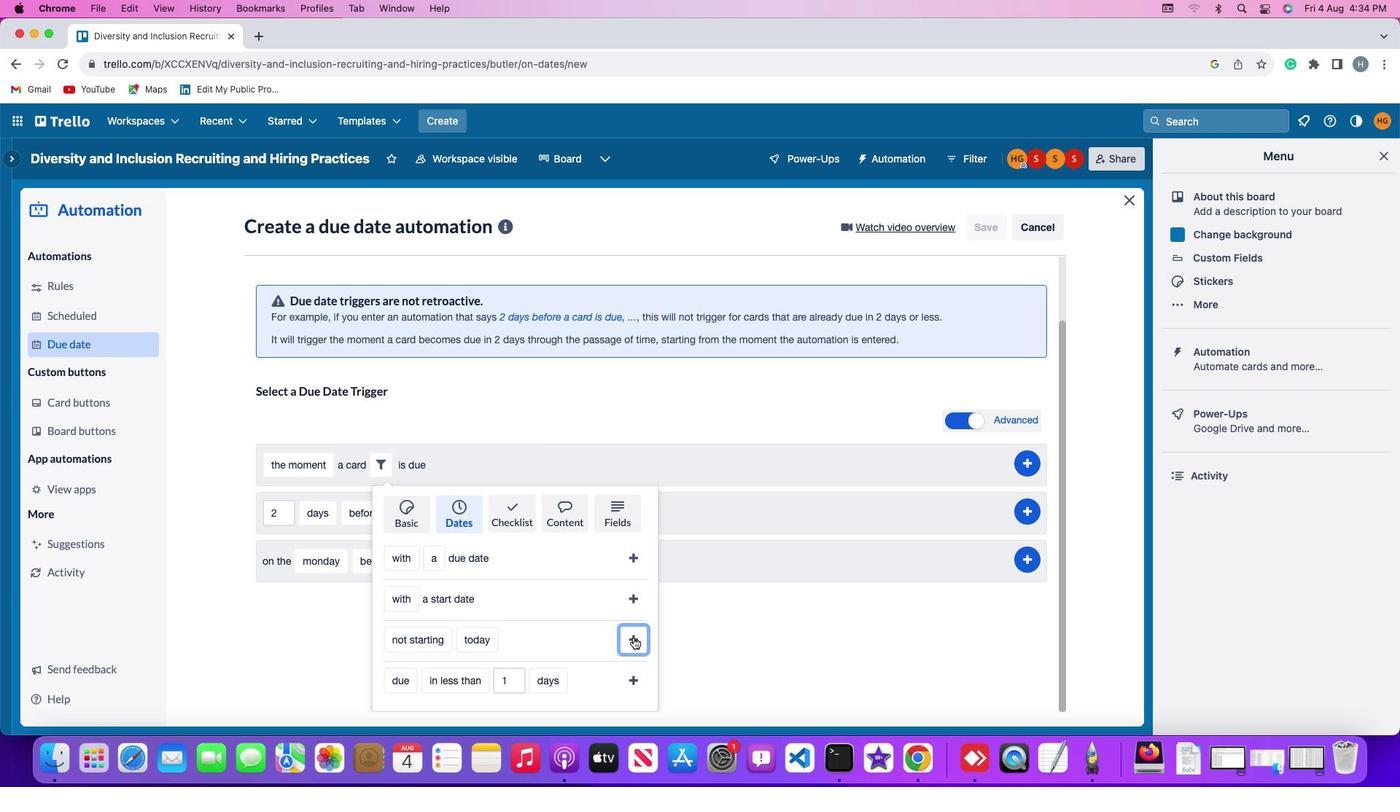 
Action: Mouse pressed left at (618, 626)
Screenshot: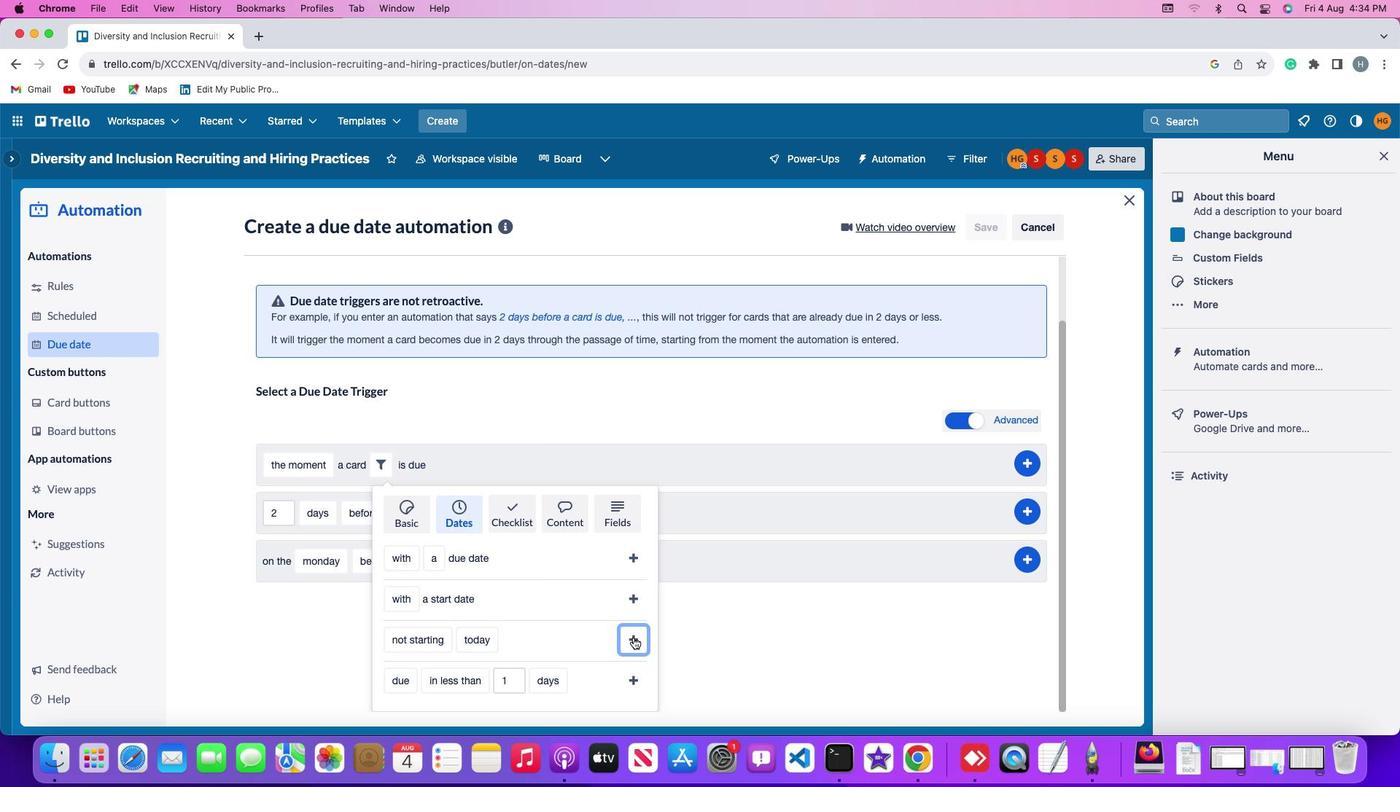 
Action: Mouse moved to (1028, 531)
Screenshot: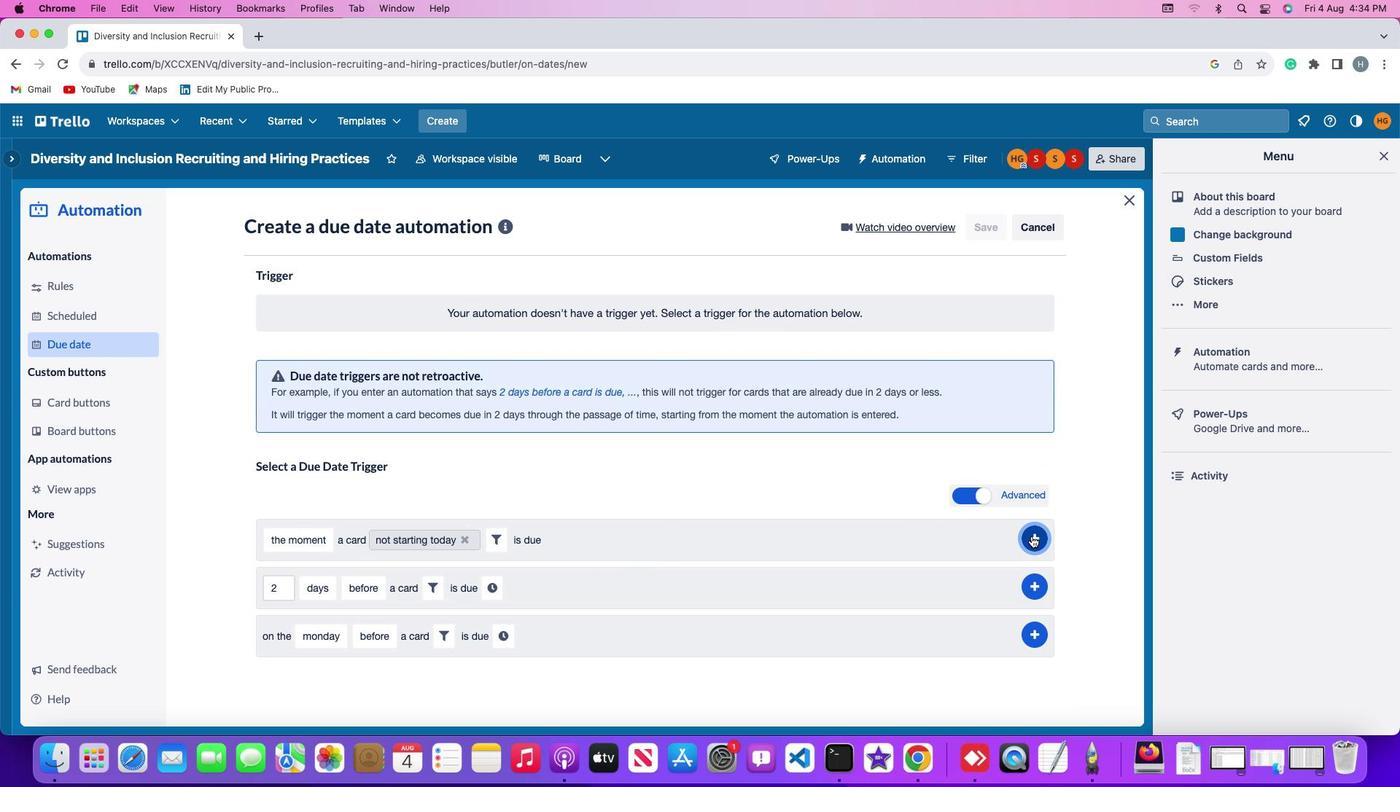 
Action: Mouse pressed left at (1028, 531)
Screenshot: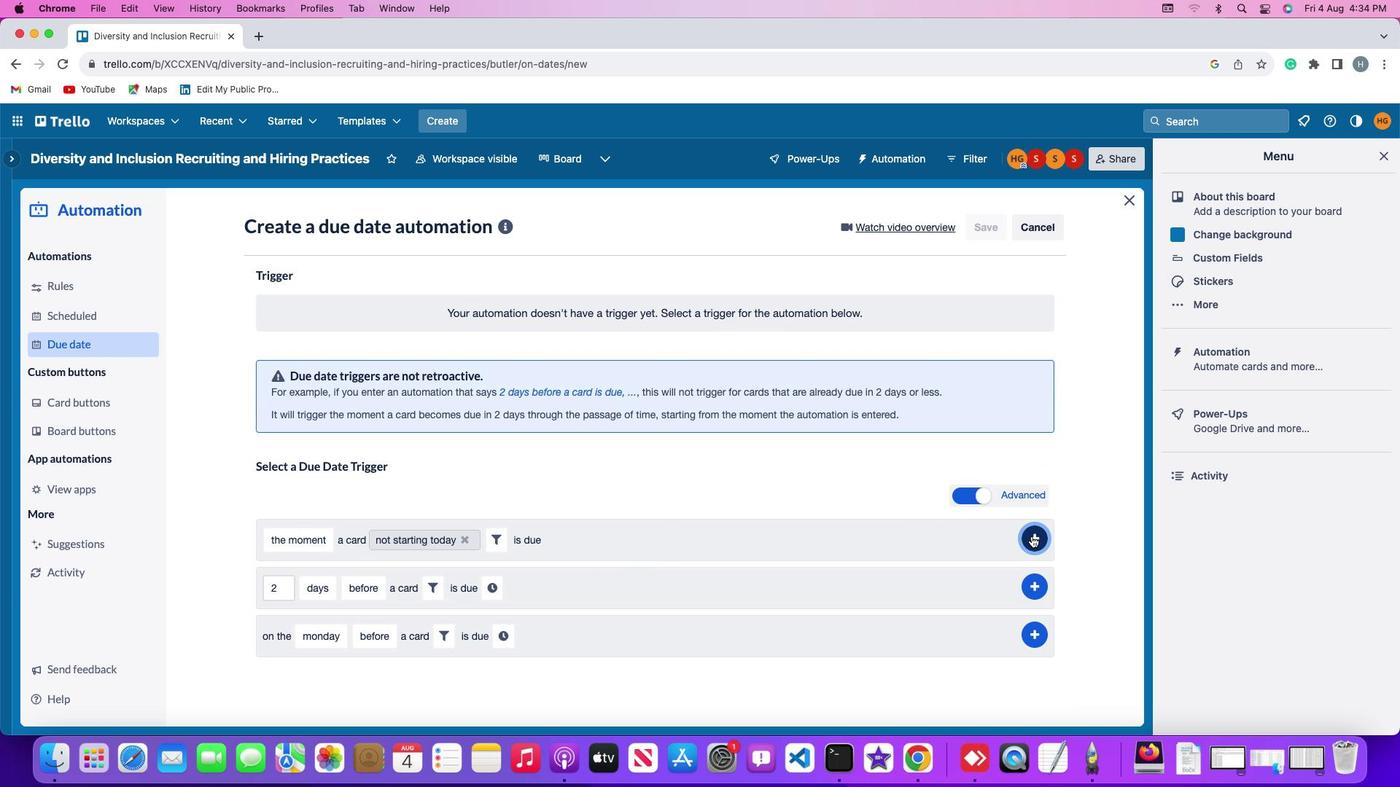 
Action: Mouse moved to (1077, 329)
Screenshot: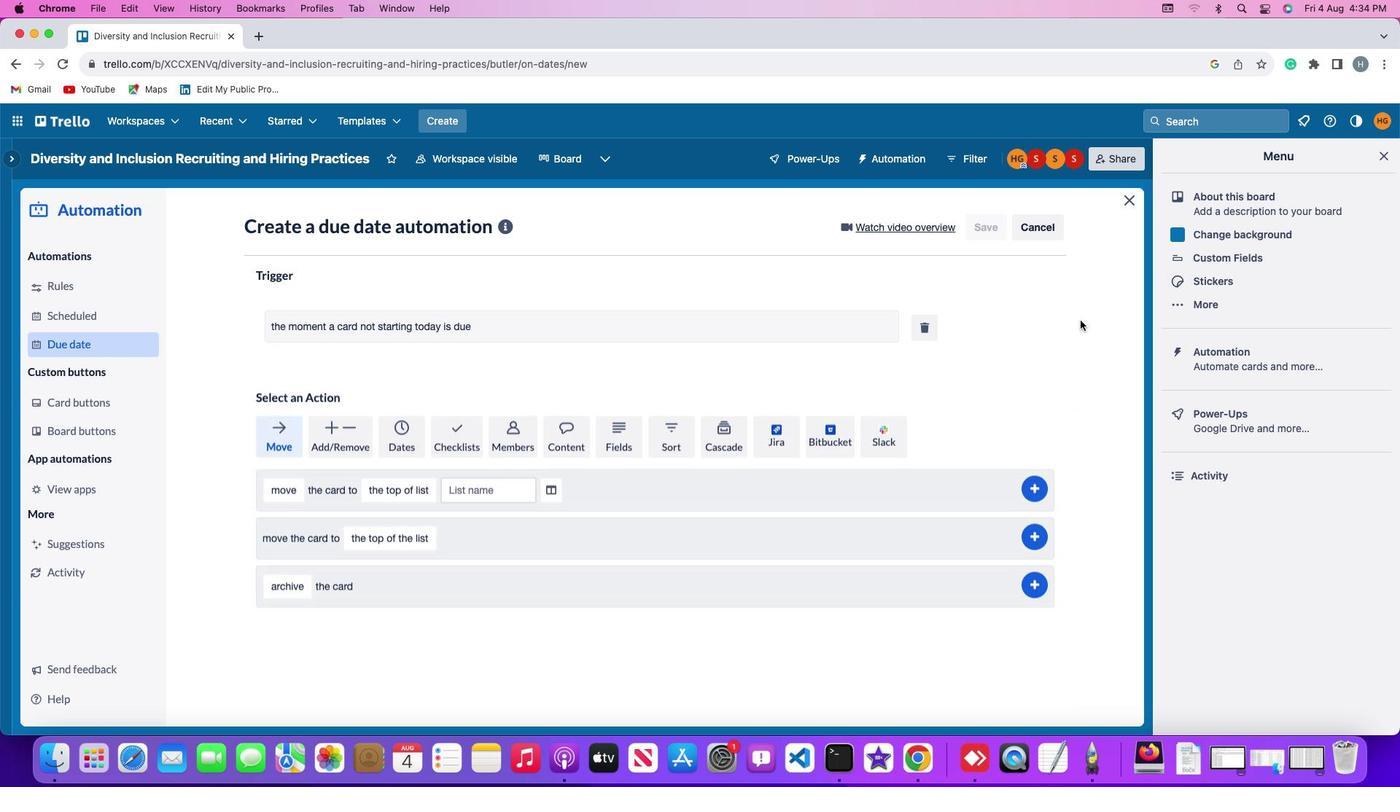 
